 Task: Open Card Lead Generation Campaign in Board Business Model Revenue Streams Development to Workspace Email Automation and add a team member Softage.3@softage.net, a label Blue, a checklist Retirement Planning, an attachment from Trello, a color Blue and finally, add a card description 'Review and update company policies and procedures' and a comment 'Since this item requires input from multiple team members, let us make sure everyone is on the same page before moving forward.'. Add a start date 'Jan 03, 1900' with a due date 'Jan 10, 1900'
Action: Mouse moved to (281, 157)
Screenshot: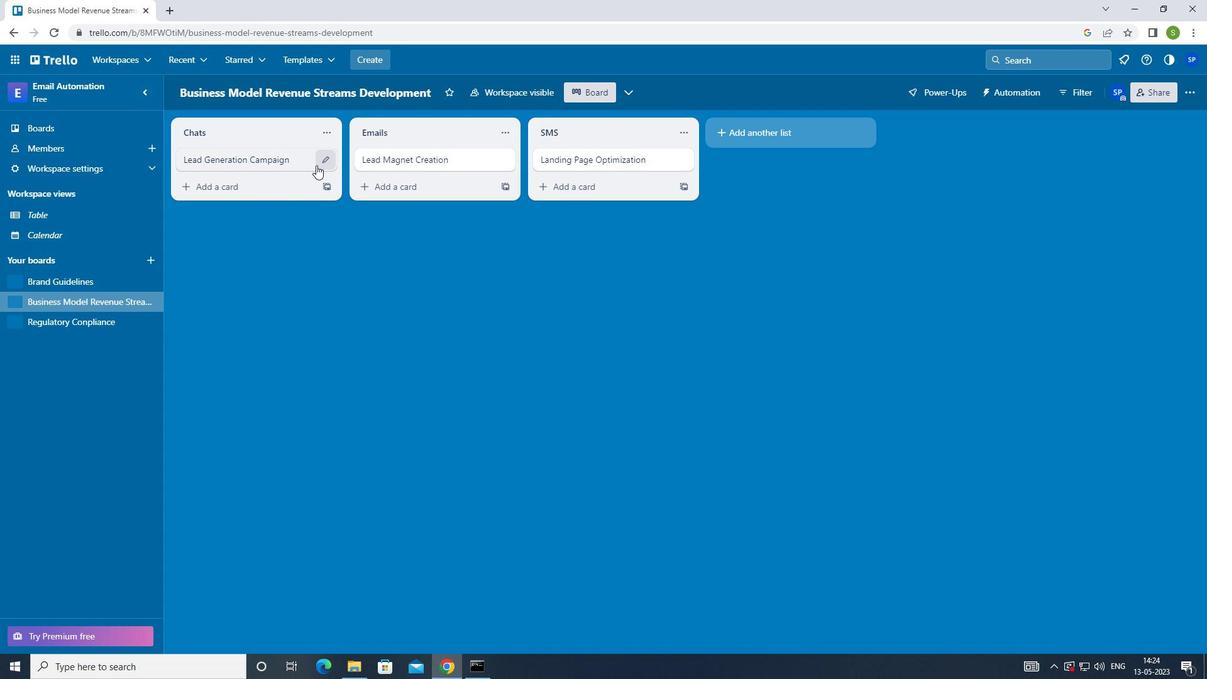 
Action: Mouse pressed left at (281, 157)
Screenshot: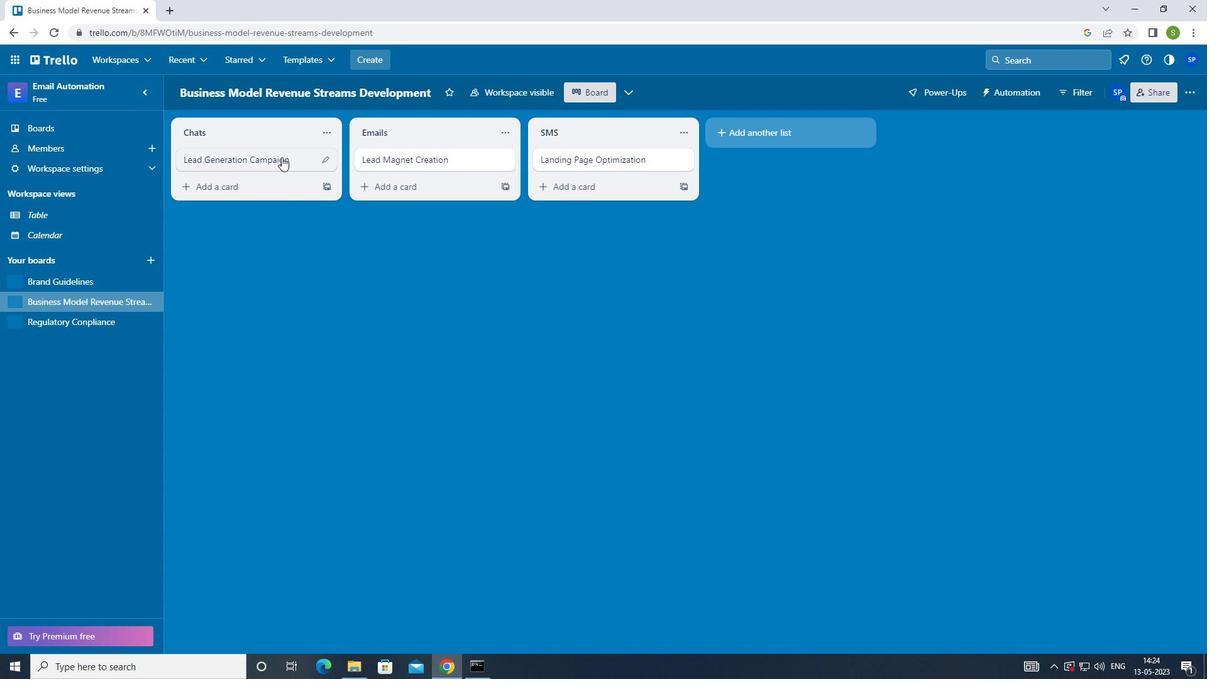 
Action: Mouse moved to (759, 154)
Screenshot: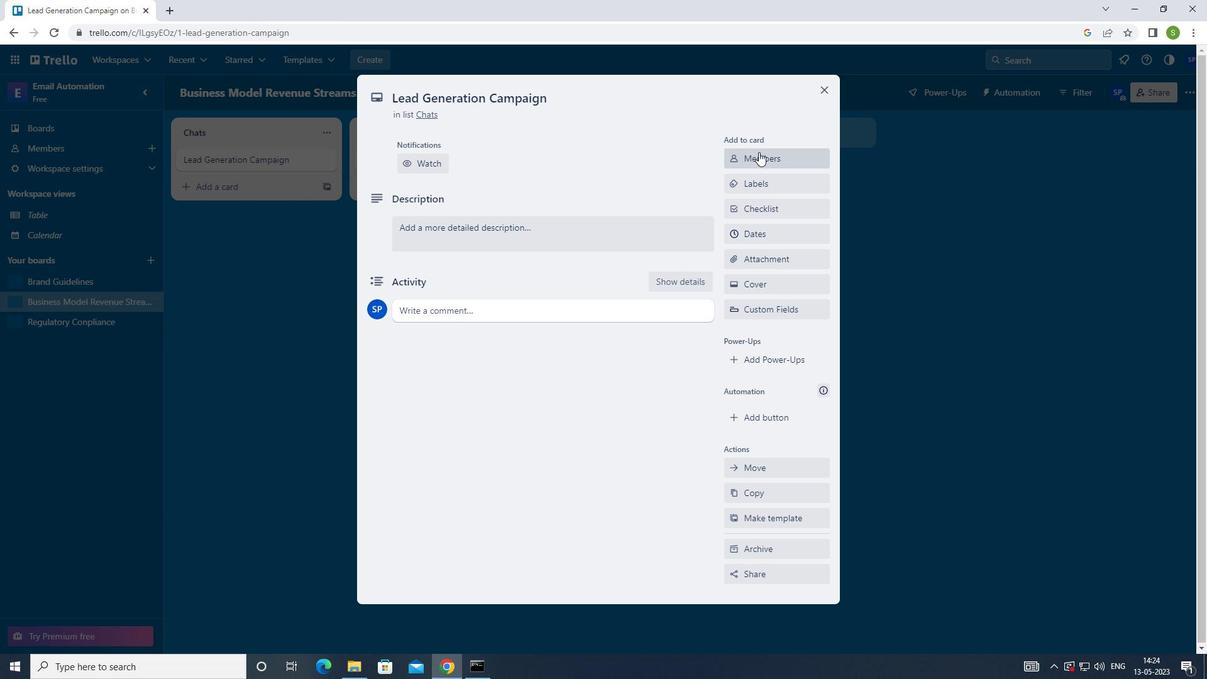 
Action: Mouse pressed left at (759, 154)
Screenshot: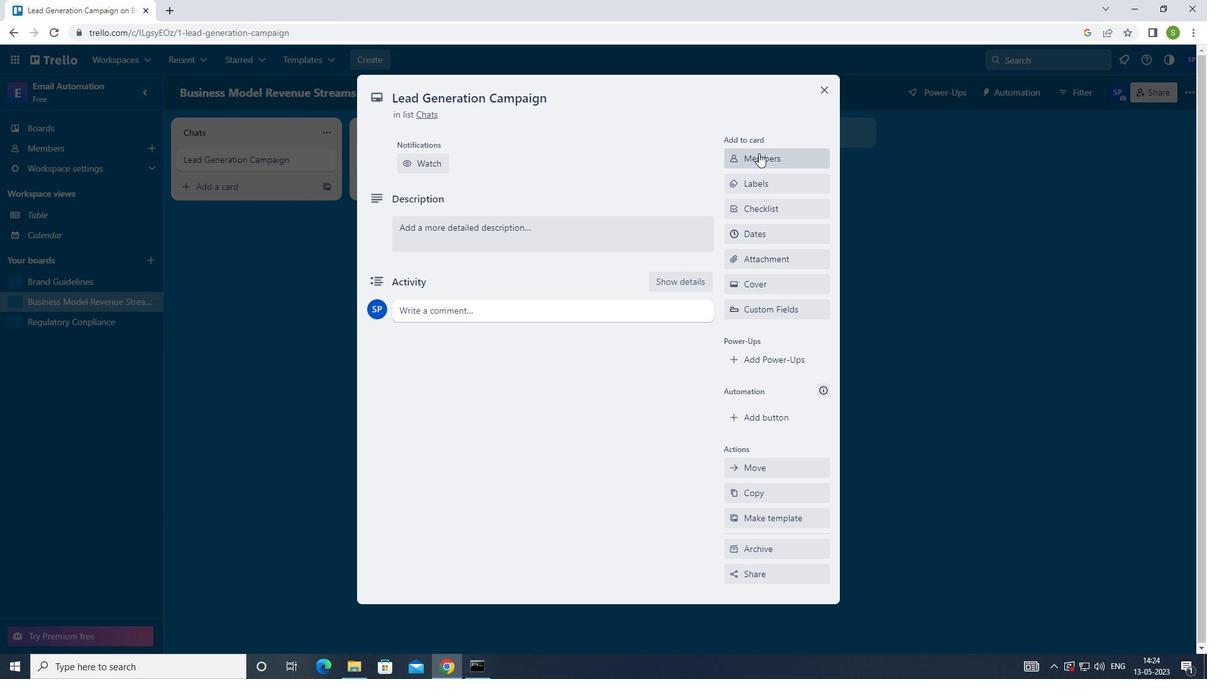 
Action: Mouse moved to (546, 162)
Screenshot: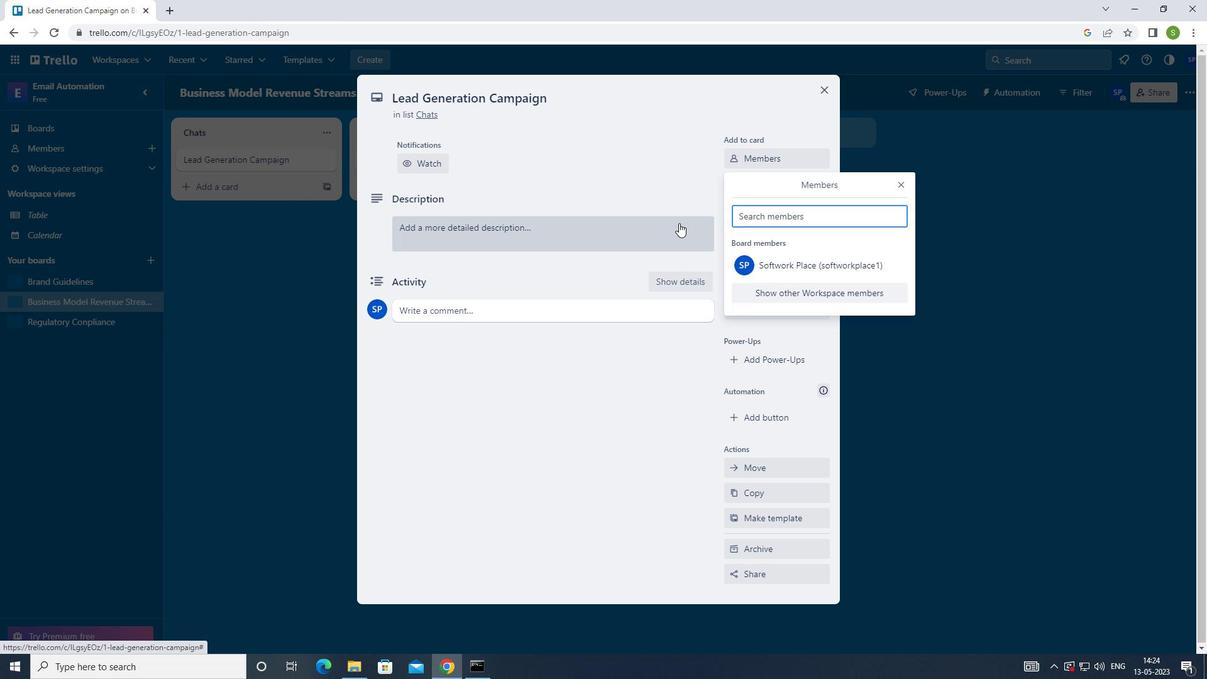
Action: Key pressed <Key.shift>SOFTAGE.3<Key.shift>@SOFTAGE.NET
Screenshot: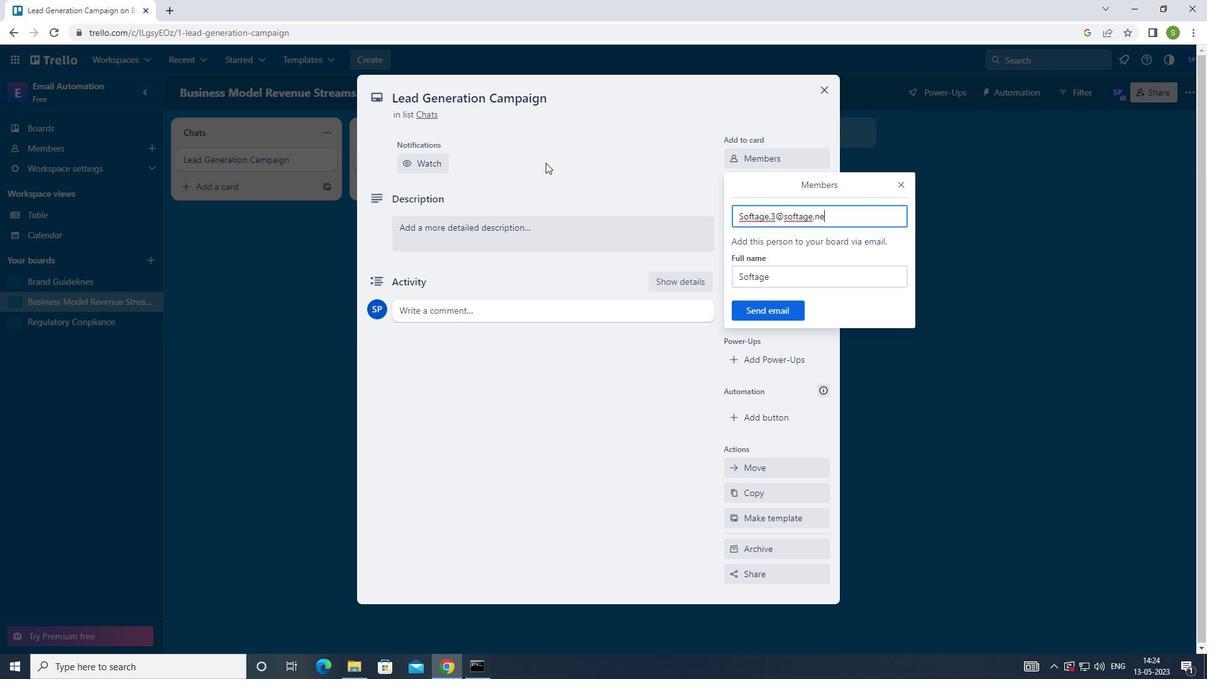 
Action: Mouse moved to (765, 311)
Screenshot: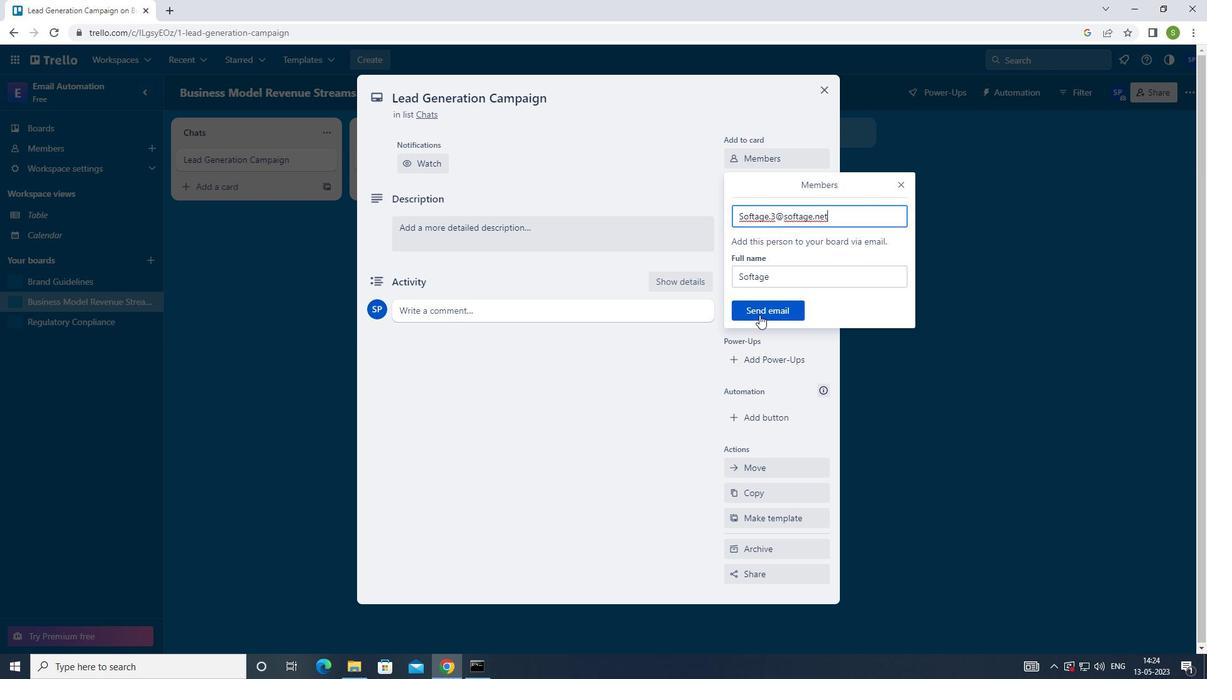 
Action: Mouse pressed left at (765, 311)
Screenshot: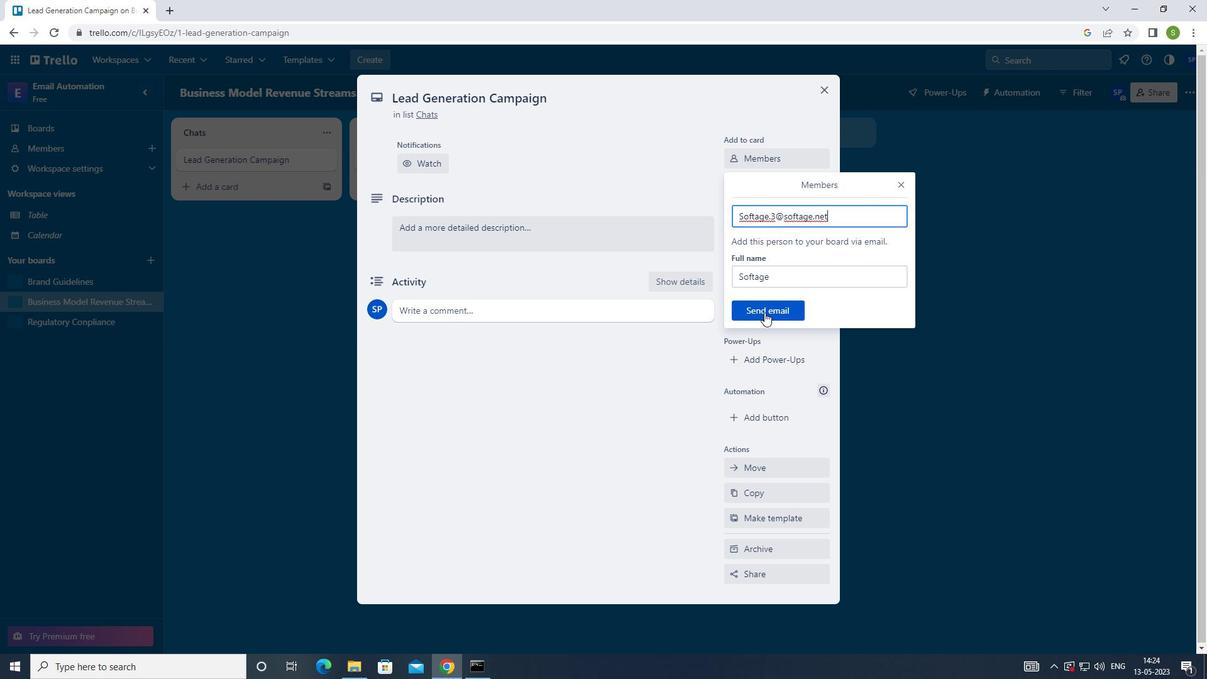 
Action: Mouse moved to (749, 227)
Screenshot: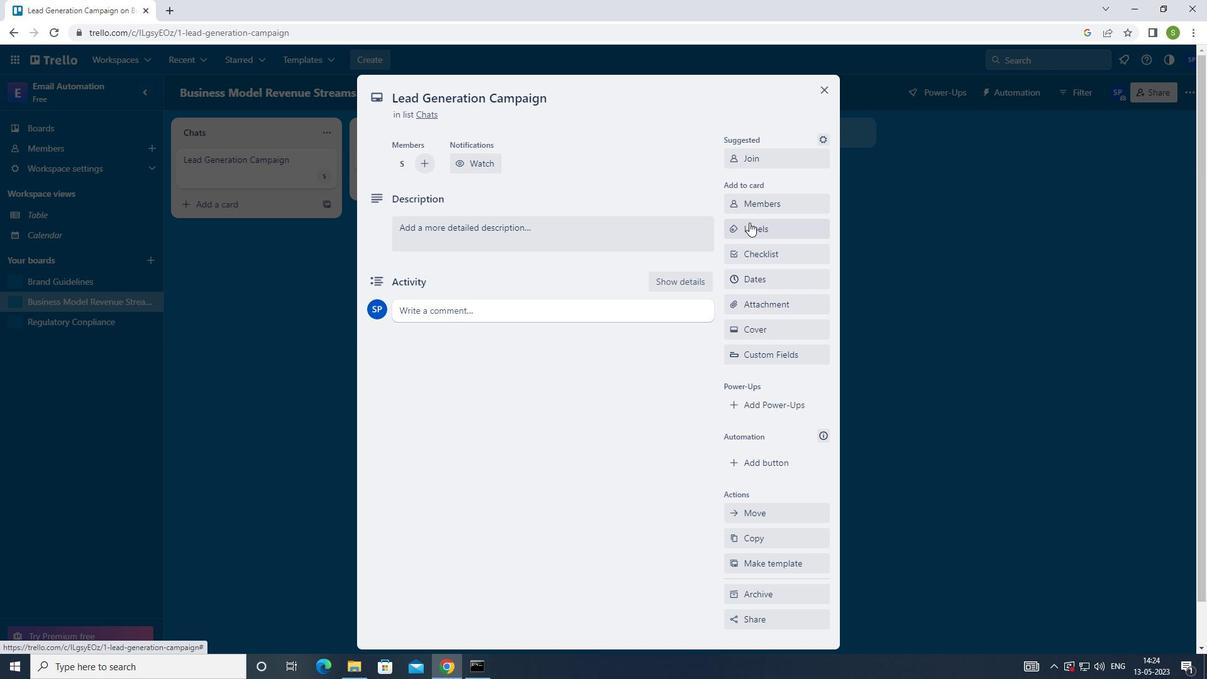 
Action: Mouse pressed left at (749, 227)
Screenshot: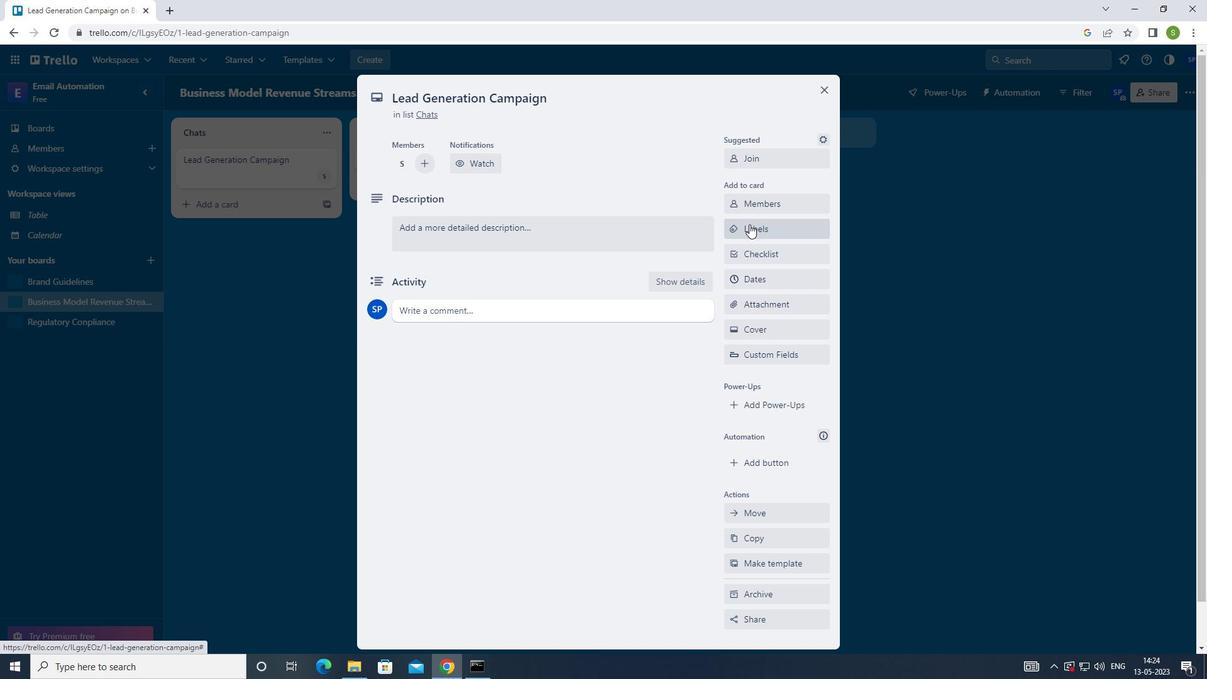 
Action: Mouse moved to (743, 446)
Screenshot: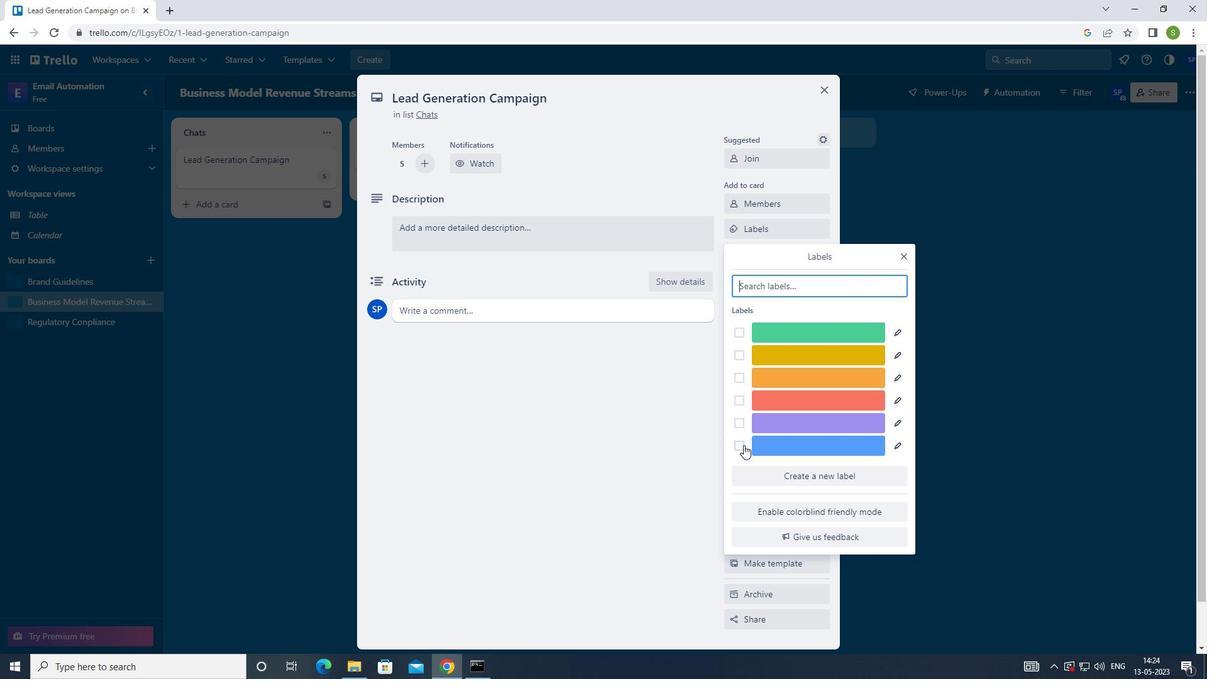 
Action: Mouse pressed left at (743, 446)
Screenshot: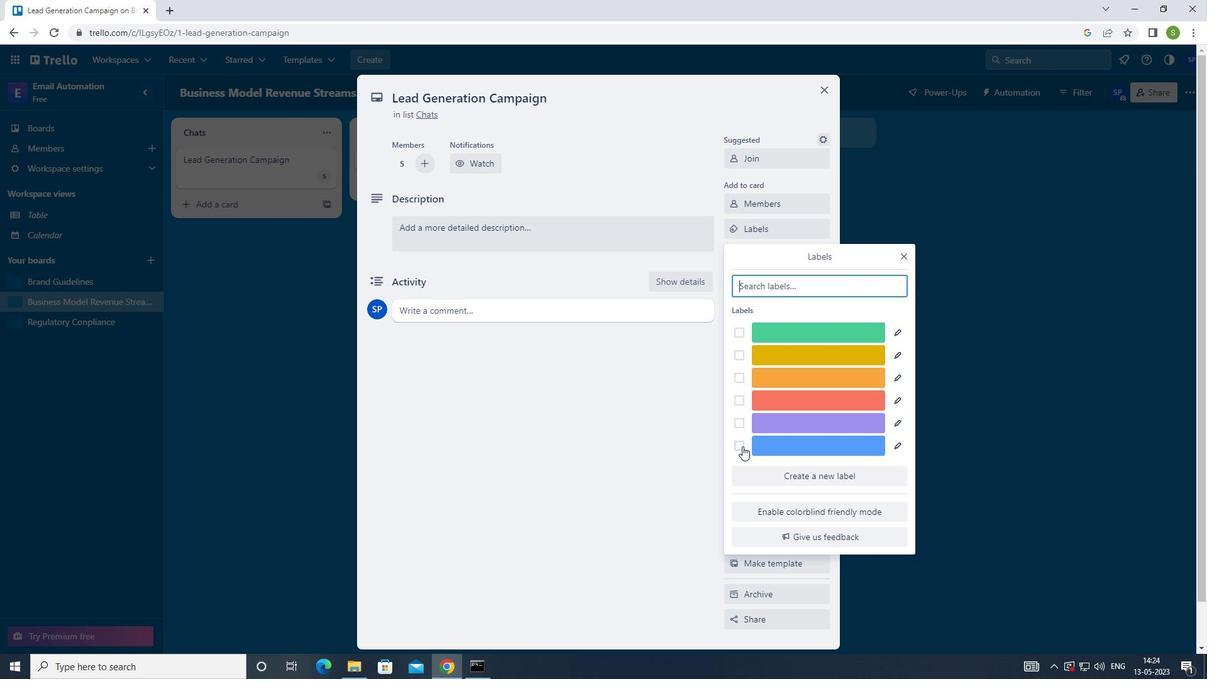 
Action: Mouse moved to (904, 256)
Screenshot: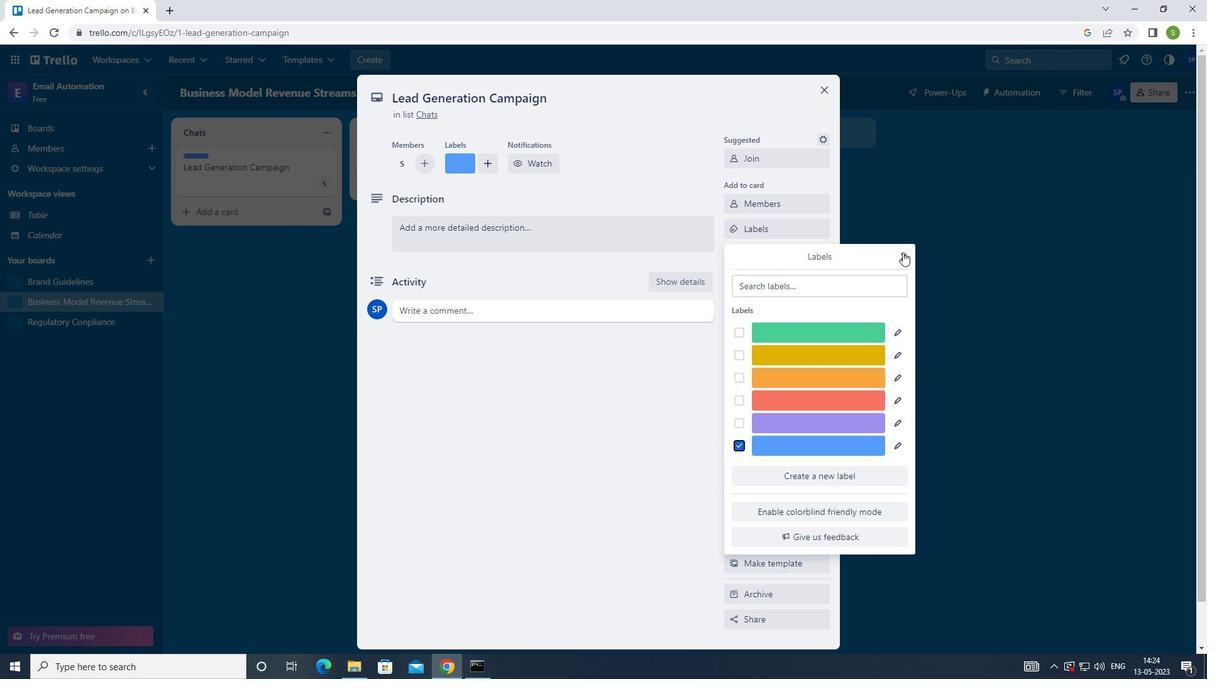 
Action: Mouse pressed left at (904, 256)
Screenshot: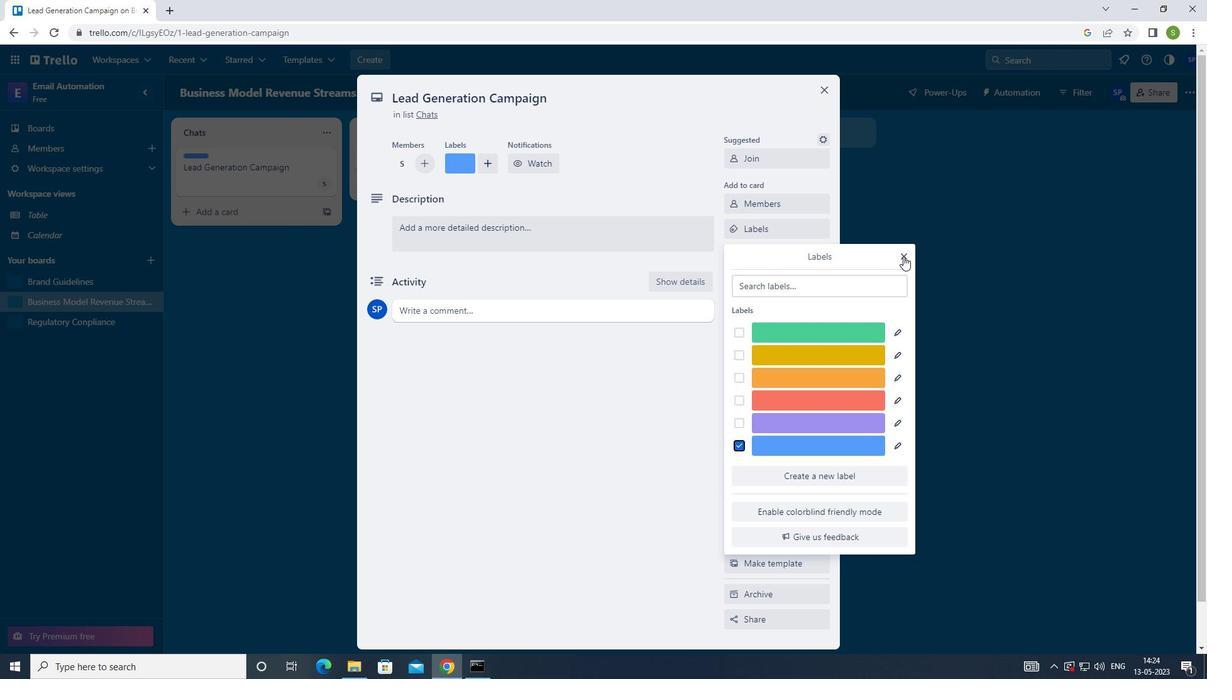 
Action: Mouse moved to (780, 258)
Screenshot: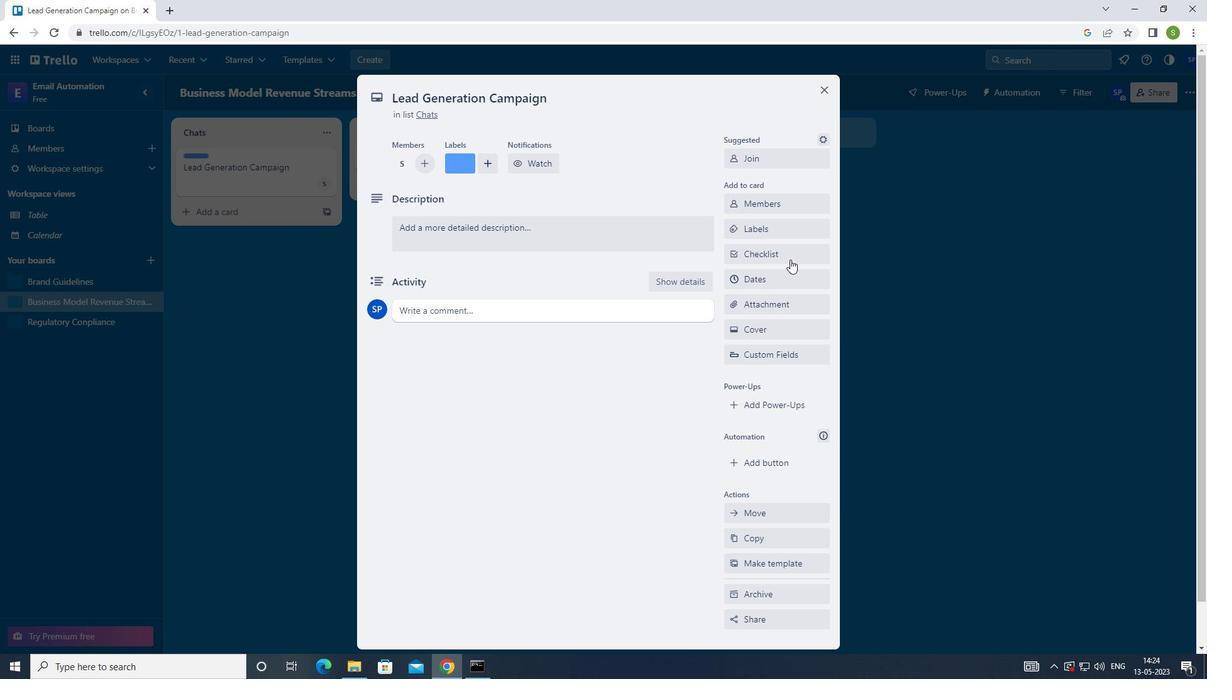 
Action: Mouse pressed left at (780, 258)
Screenshot: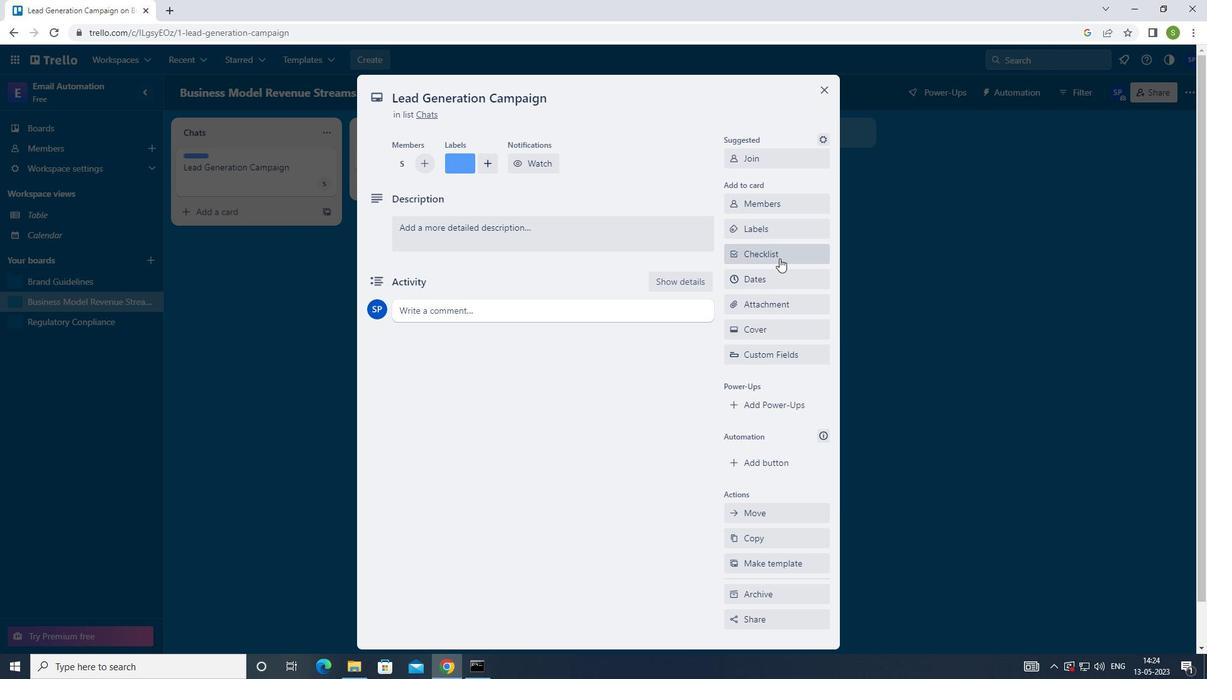 
Action: Mouse moved to (816, 238)
Screenshot: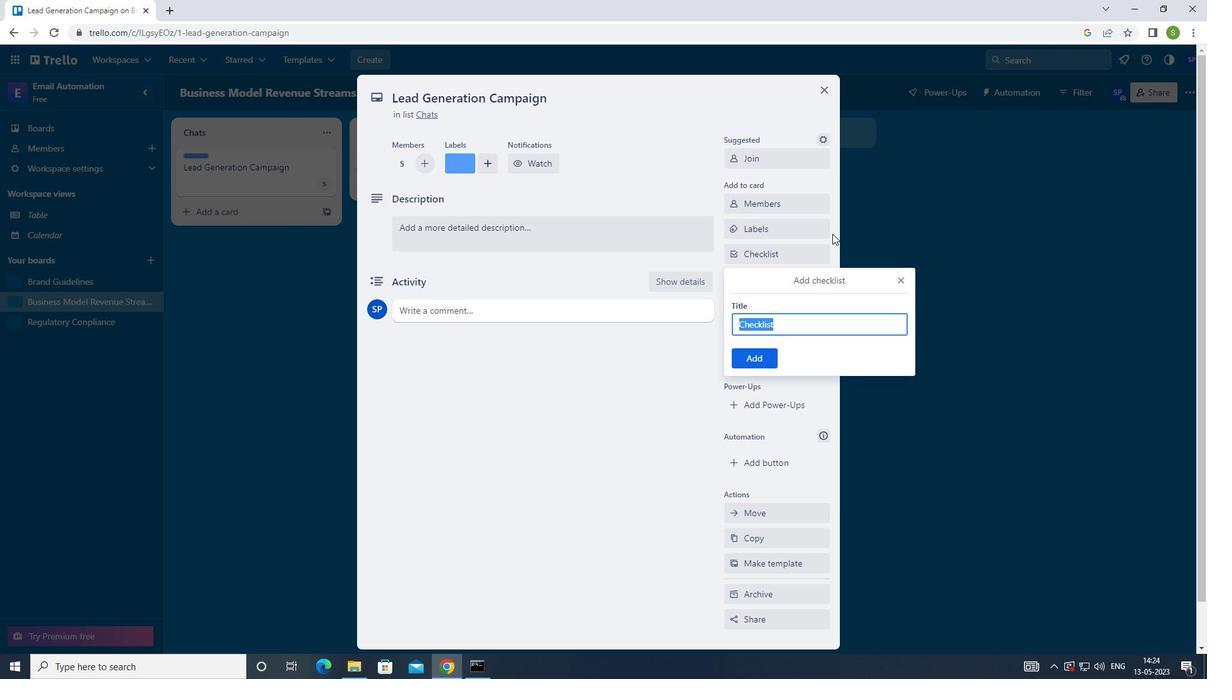 
Action: Key pressed <Key.shift>RETIREMENT<Key.space>PLANNING
Screenshot: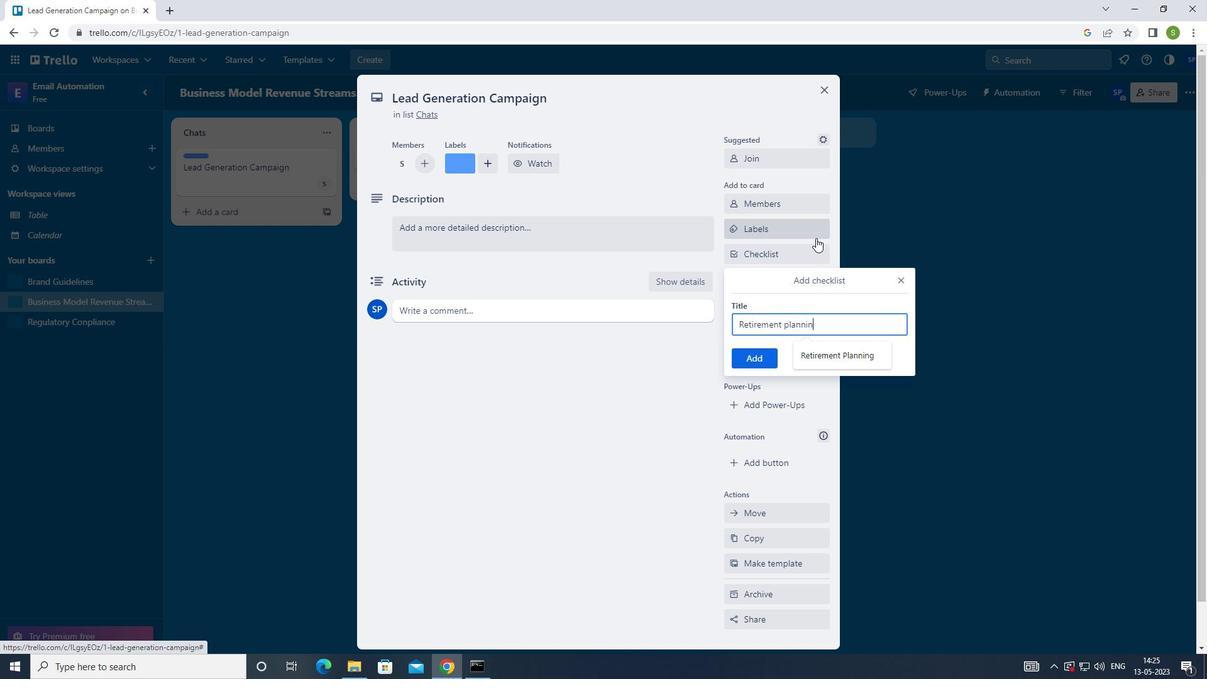 
Action: Mouse moved to (771, 363)
Screenshot: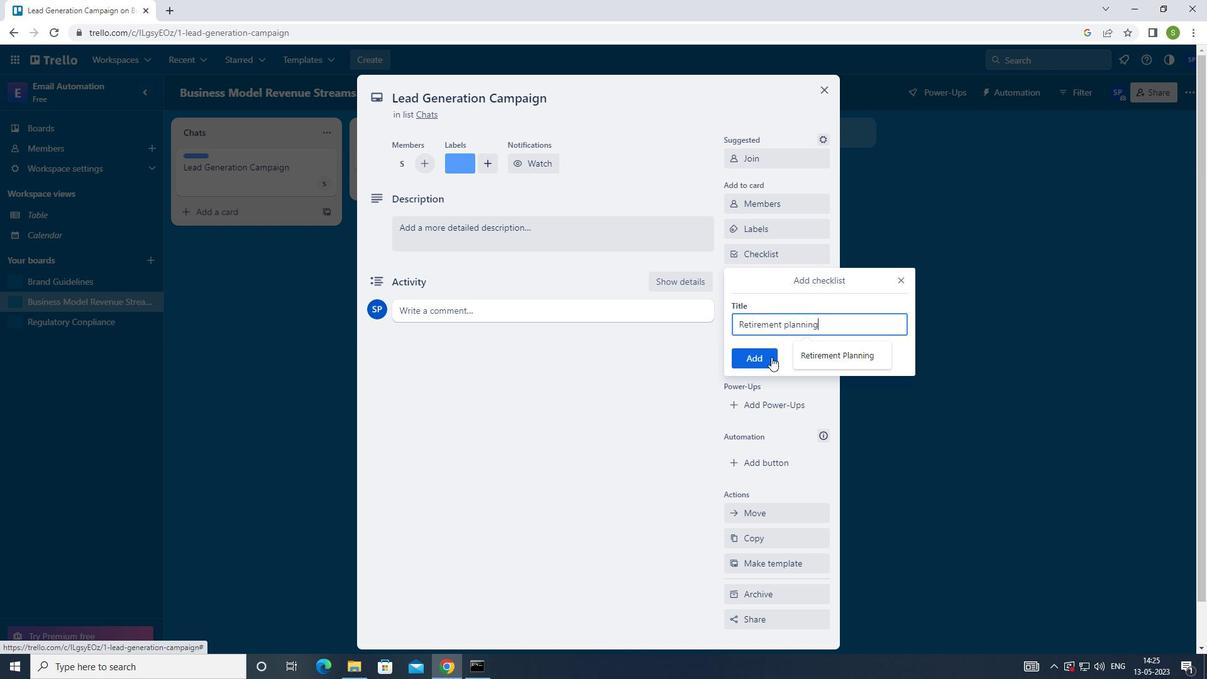 
Action: Mouse pressed left at (771, 363)
Screenshot: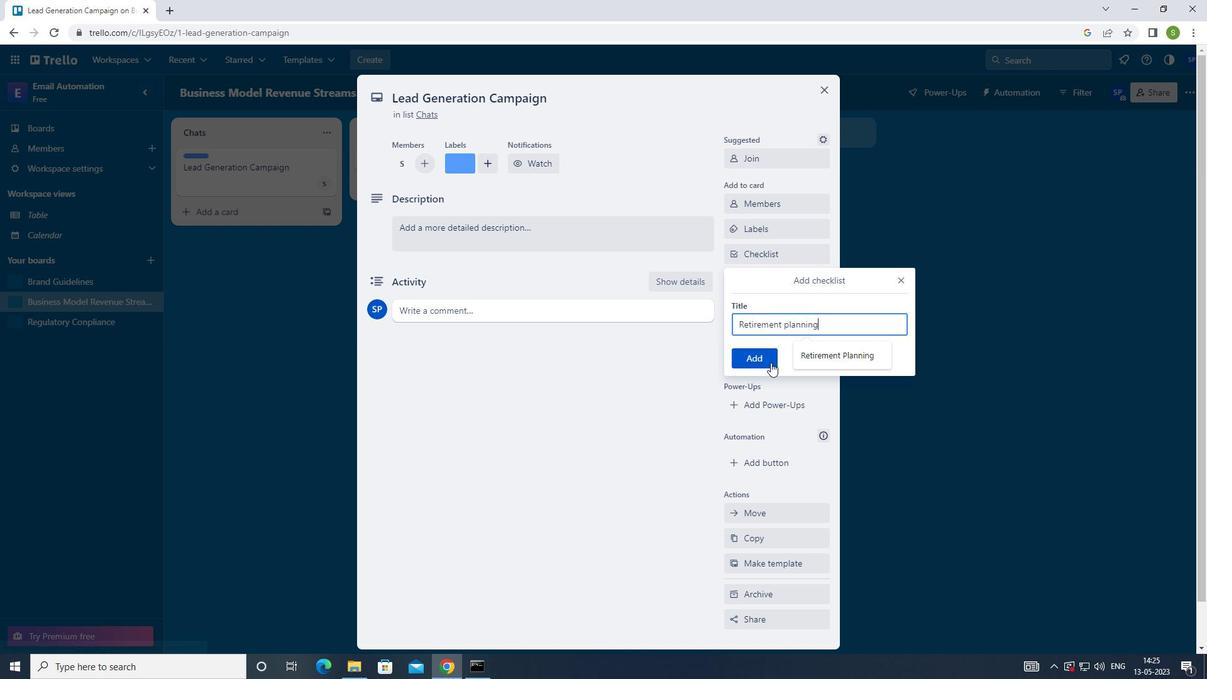 
Action: Mouse moved to (790, 307)
Screenshot: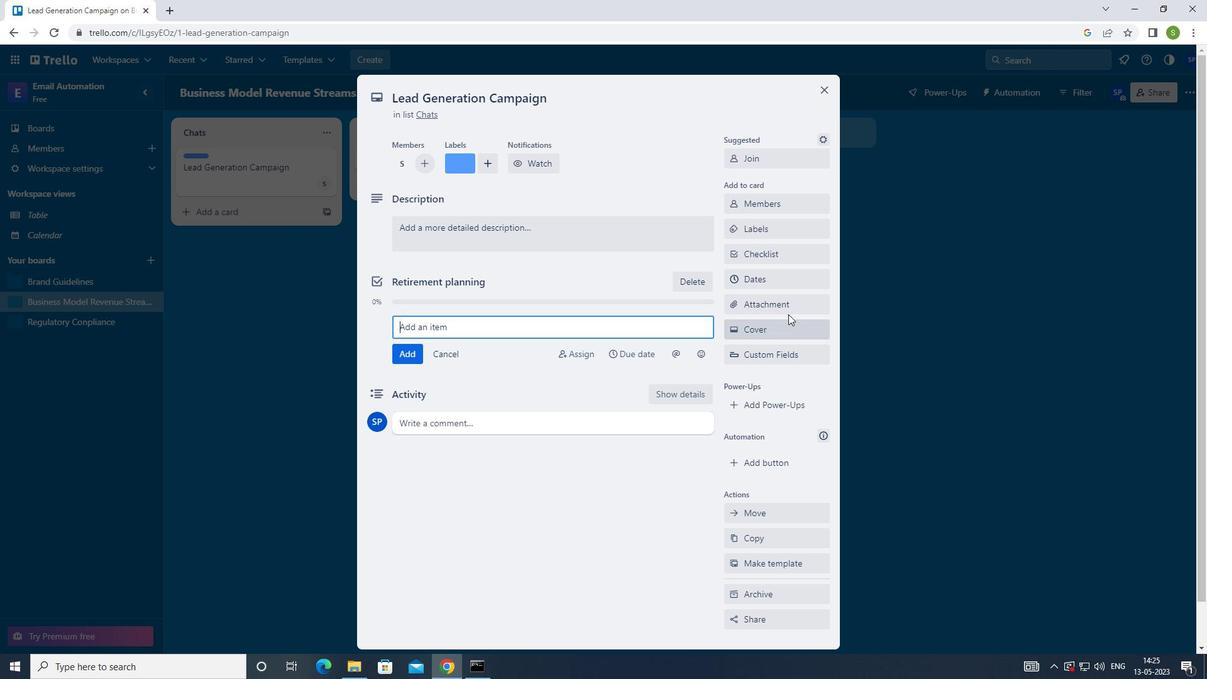 
Action: Mouse pressed left at (790, 307)
Screenshot: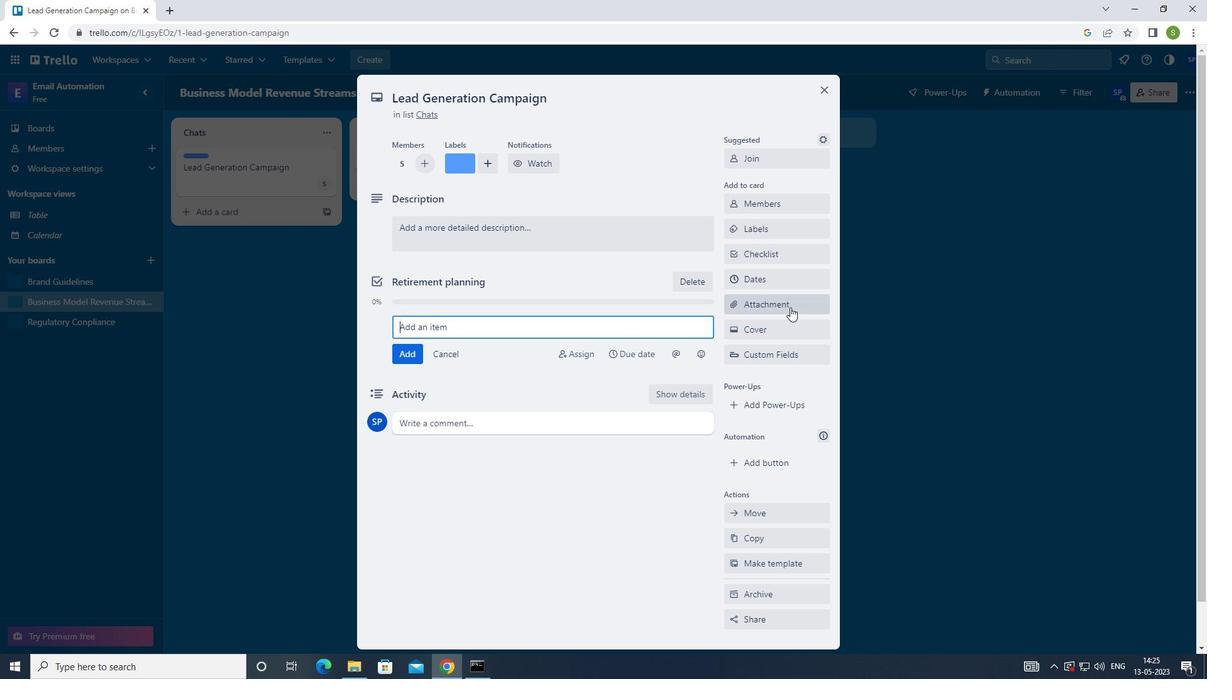
Action: Mouse moved to (754, 382)
Screenshot: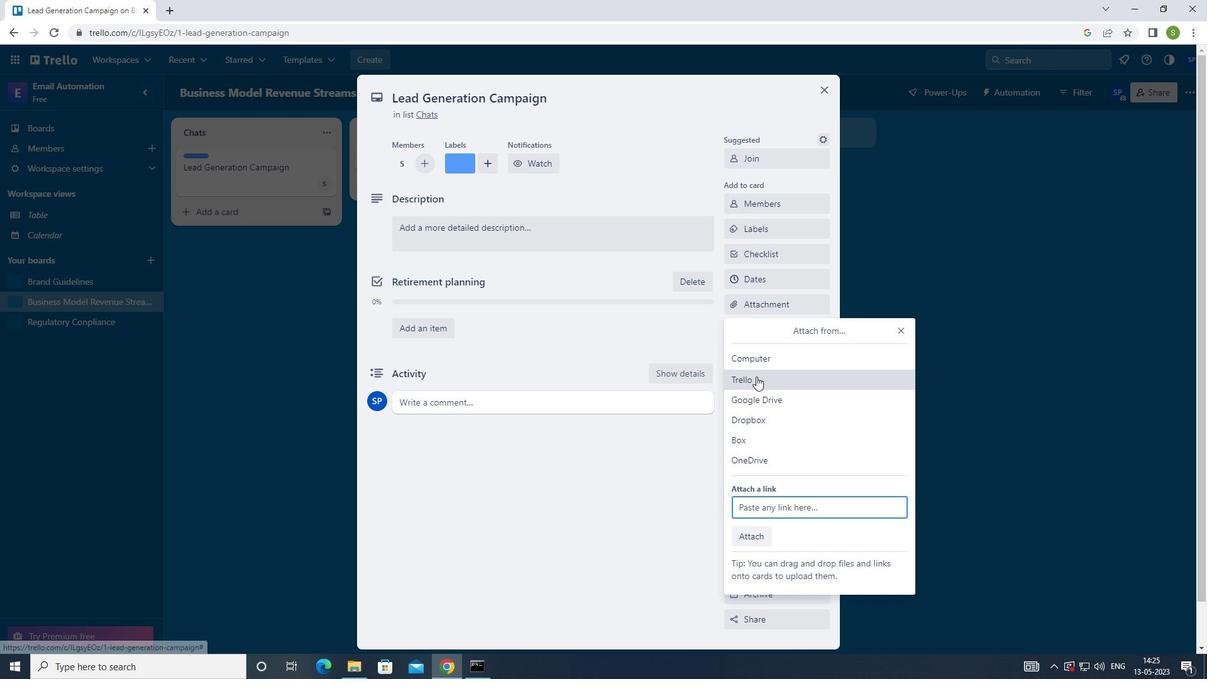 
Action: Mouse pressed left at (754, 382)
Screenshot: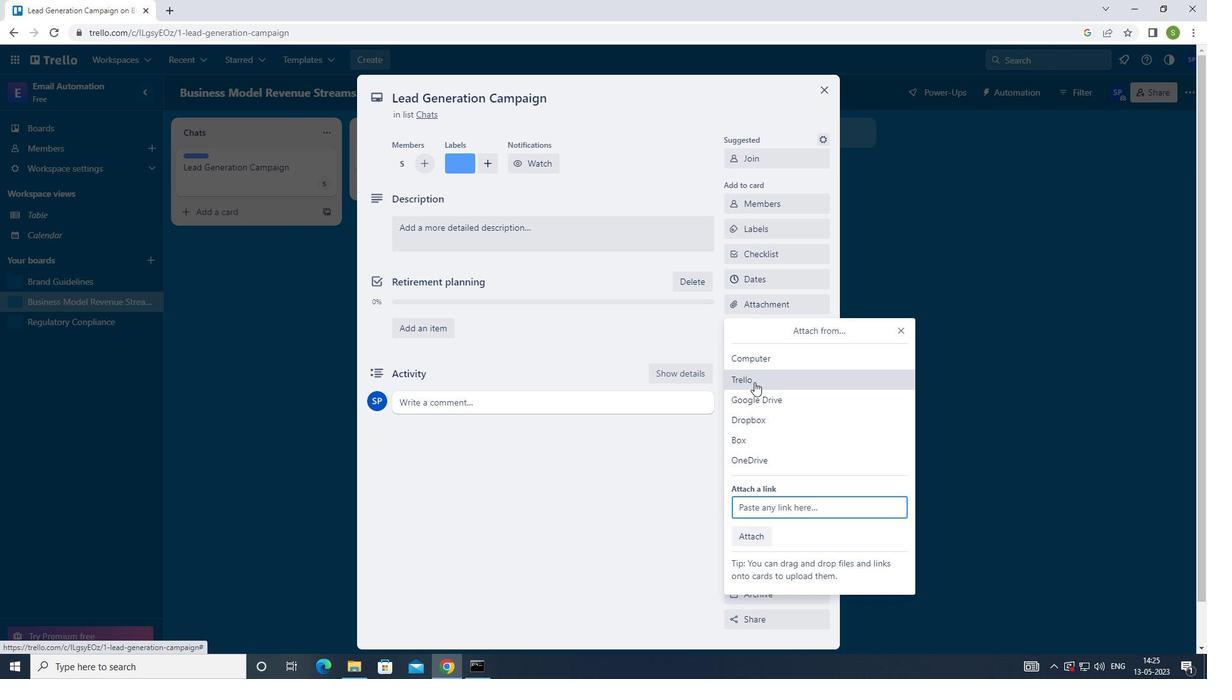 
Action: Mouse moved to (753, 338)
Screenshot: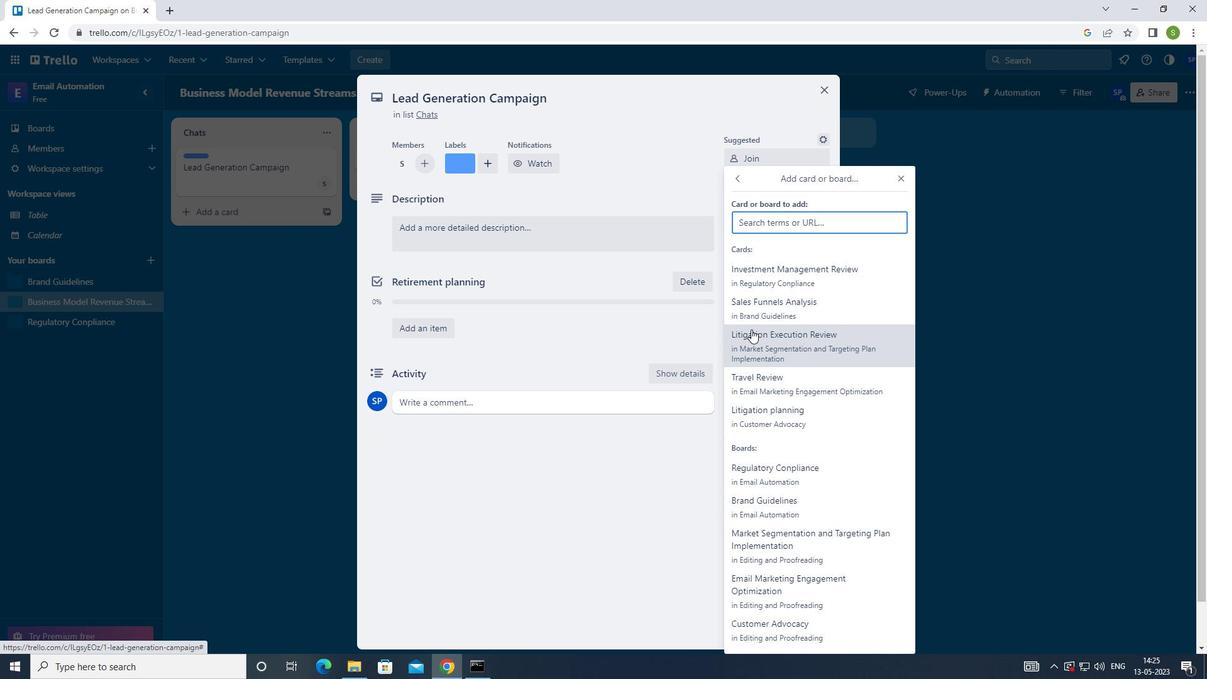 
Action: Mouse pressed left at (753, 338)
Screenshot: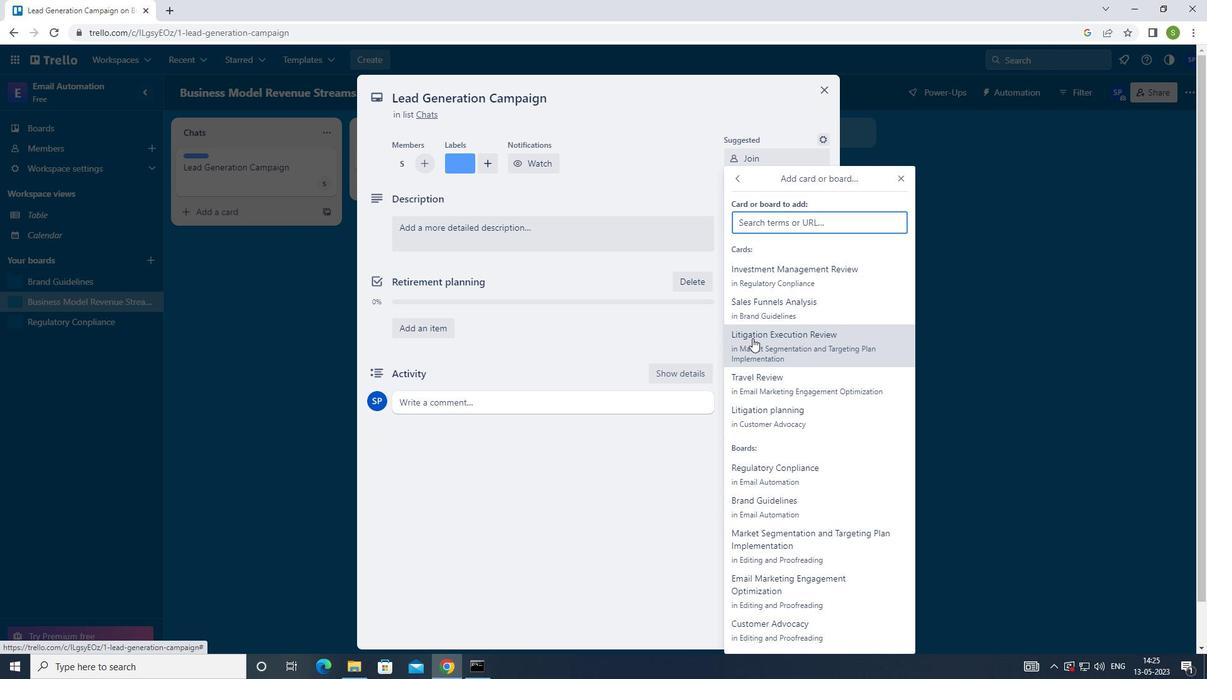
Action: Mouse moved to (792, 330)
Screenshot: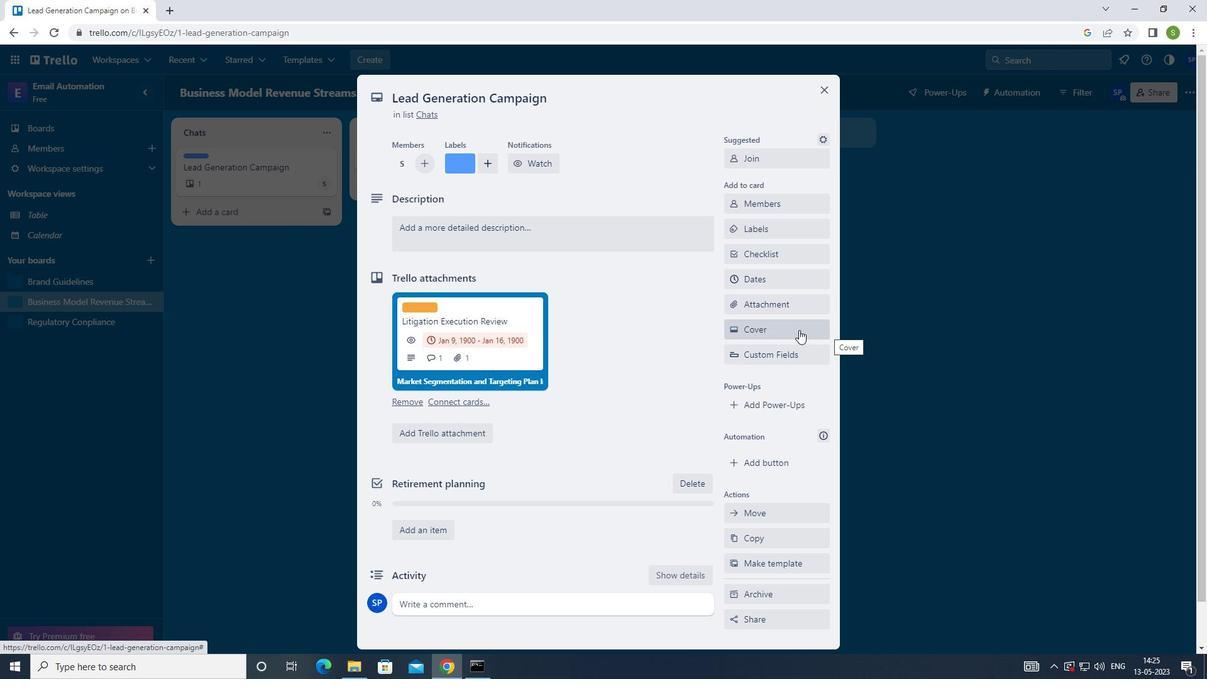 
Action: Mouse pressed left at (792, 330)
Screenshot: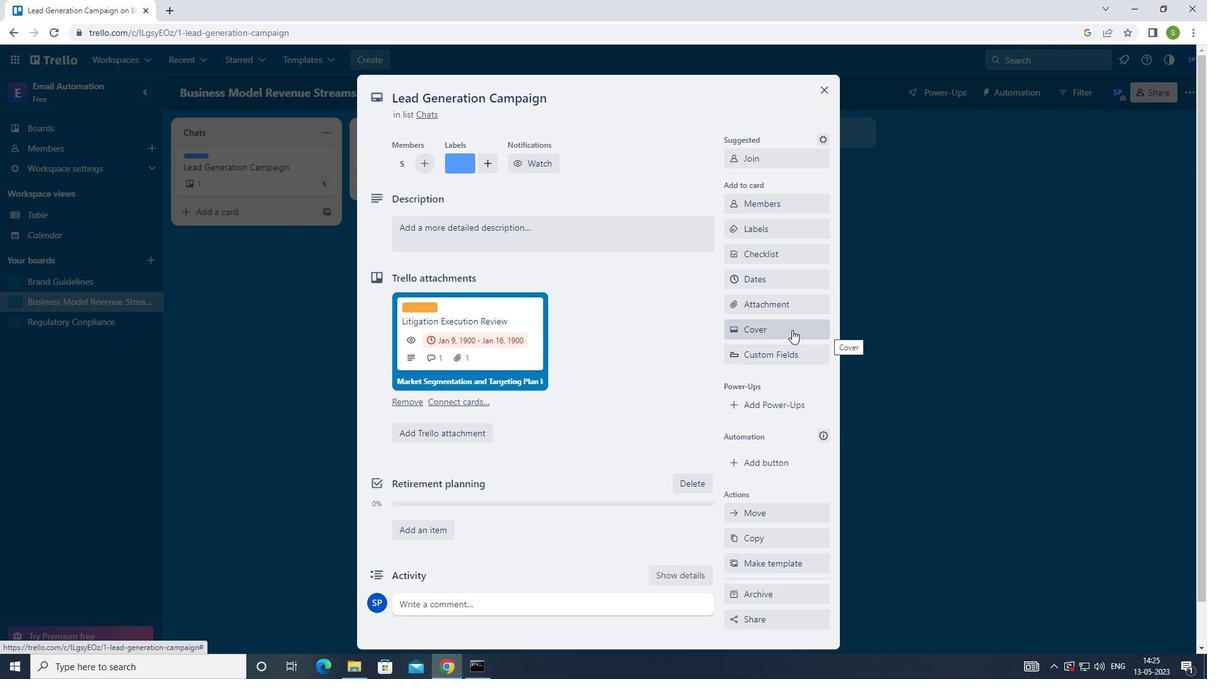 
Action: Mouse moved to (760, 429)
Screenshot: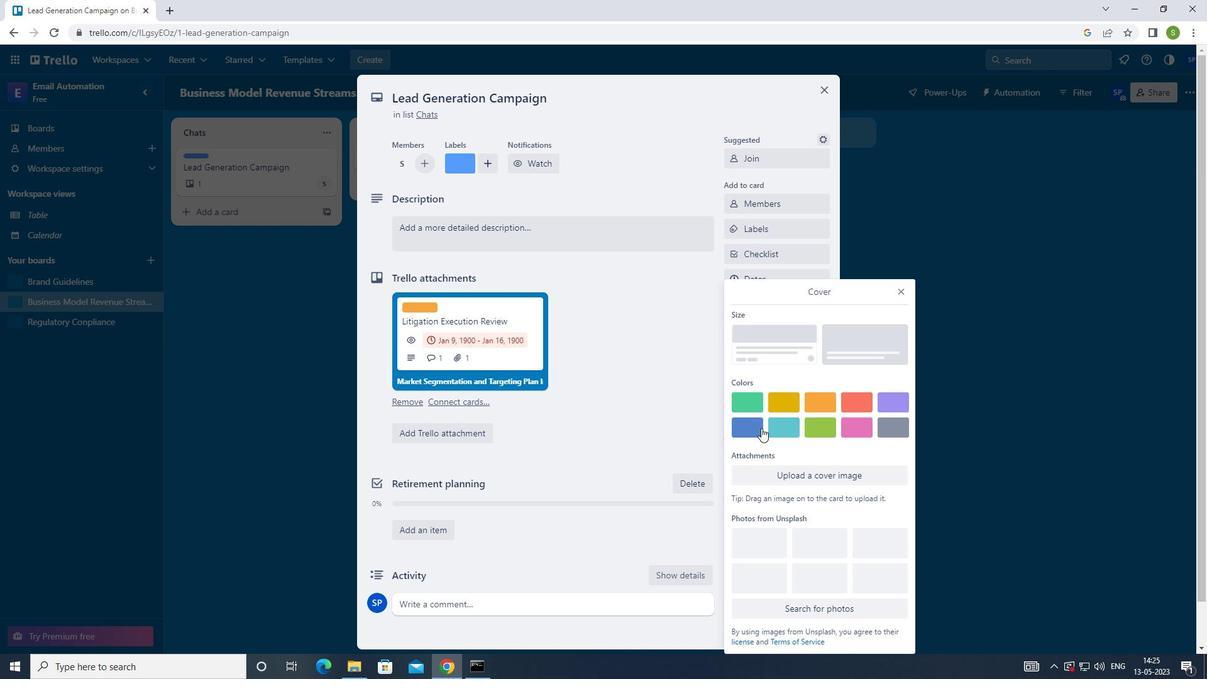 
Action: Mouse pressed left at (760, 429)
Screenshot: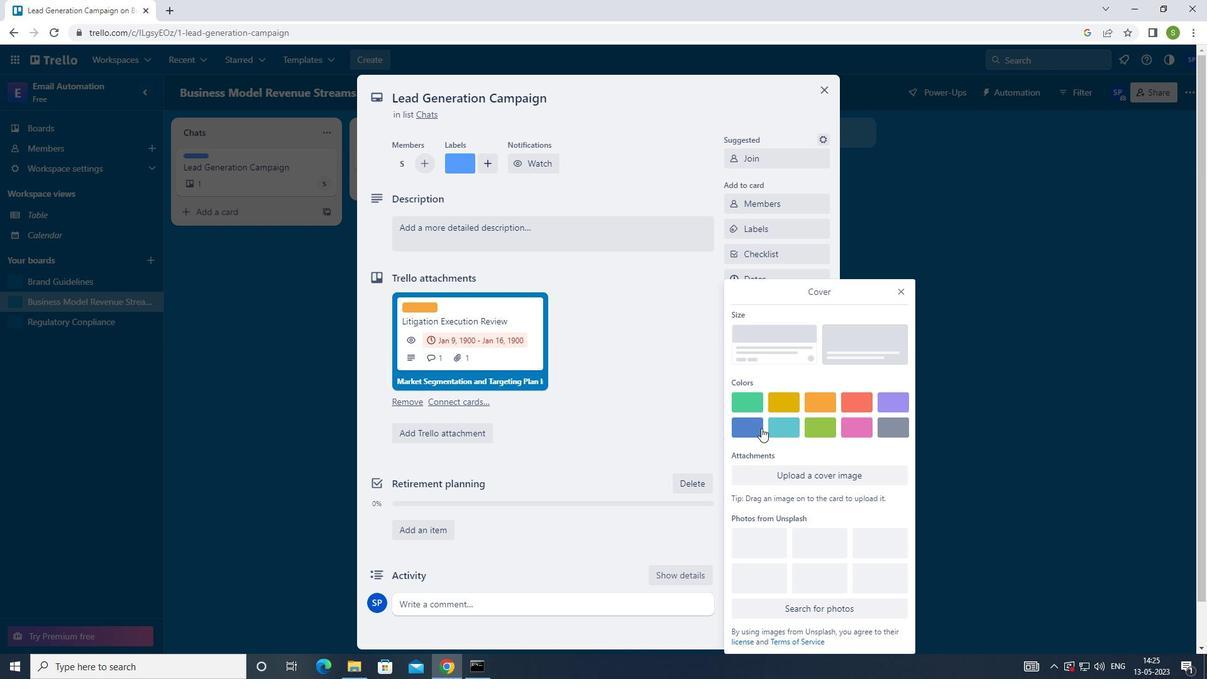 
Action: Mouse moved to (900, 271)
Screenshot: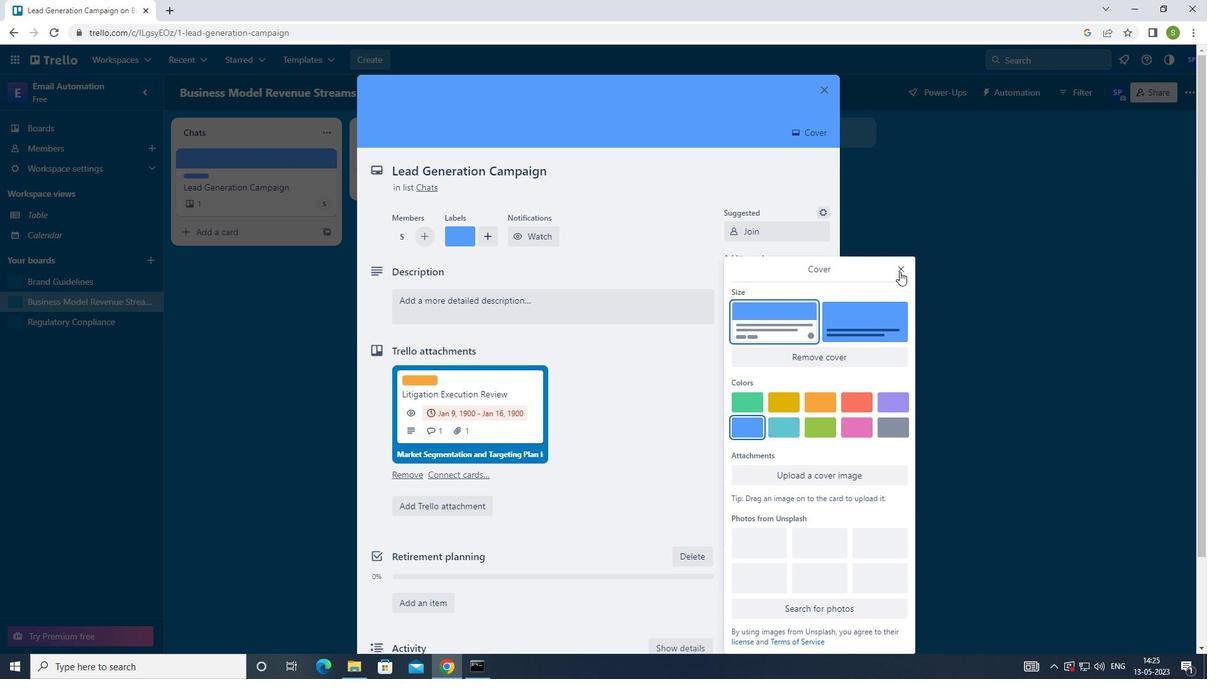 
Action: Mouse pressed left at (900, 271)
Screenshot: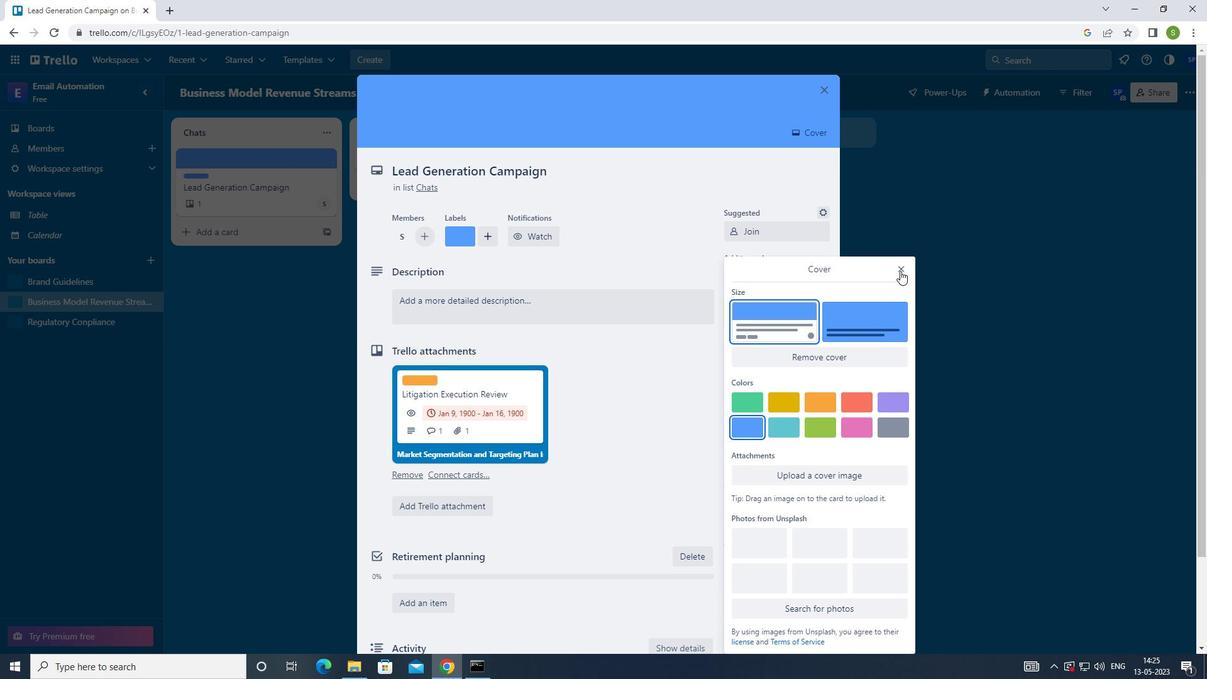
Action: Mouse moved to (633, 300)
Screenshot: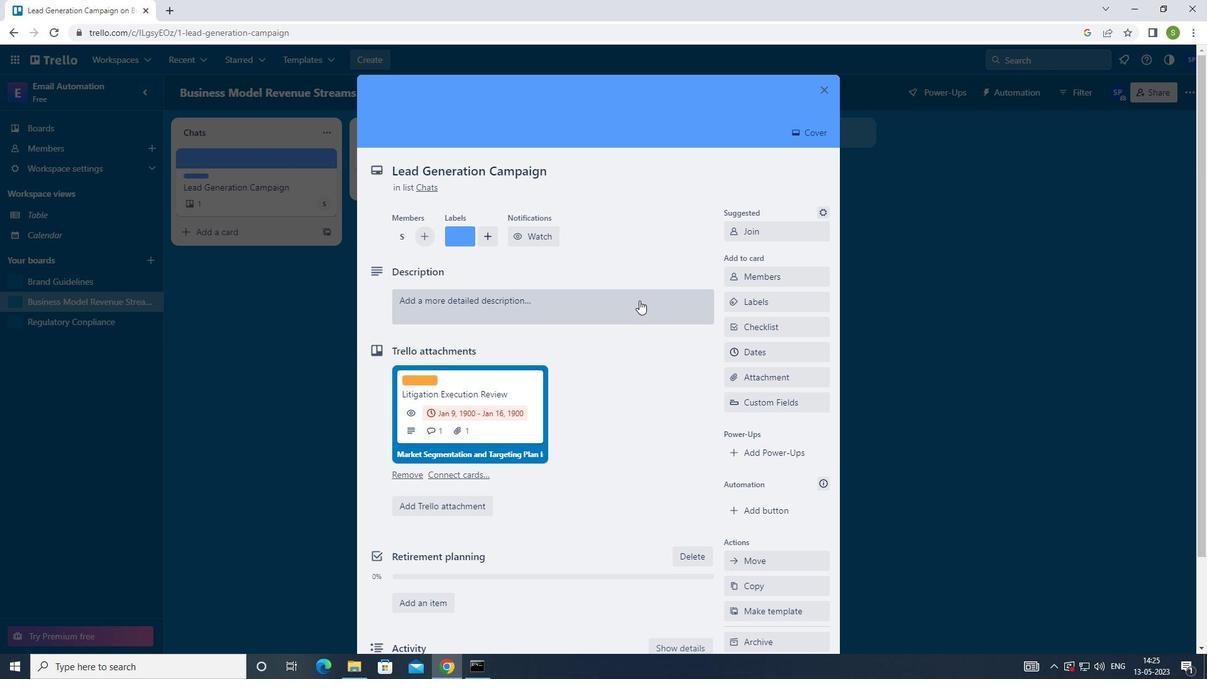 
Action: Mouse pressed left at (633, 300)
Screenshot: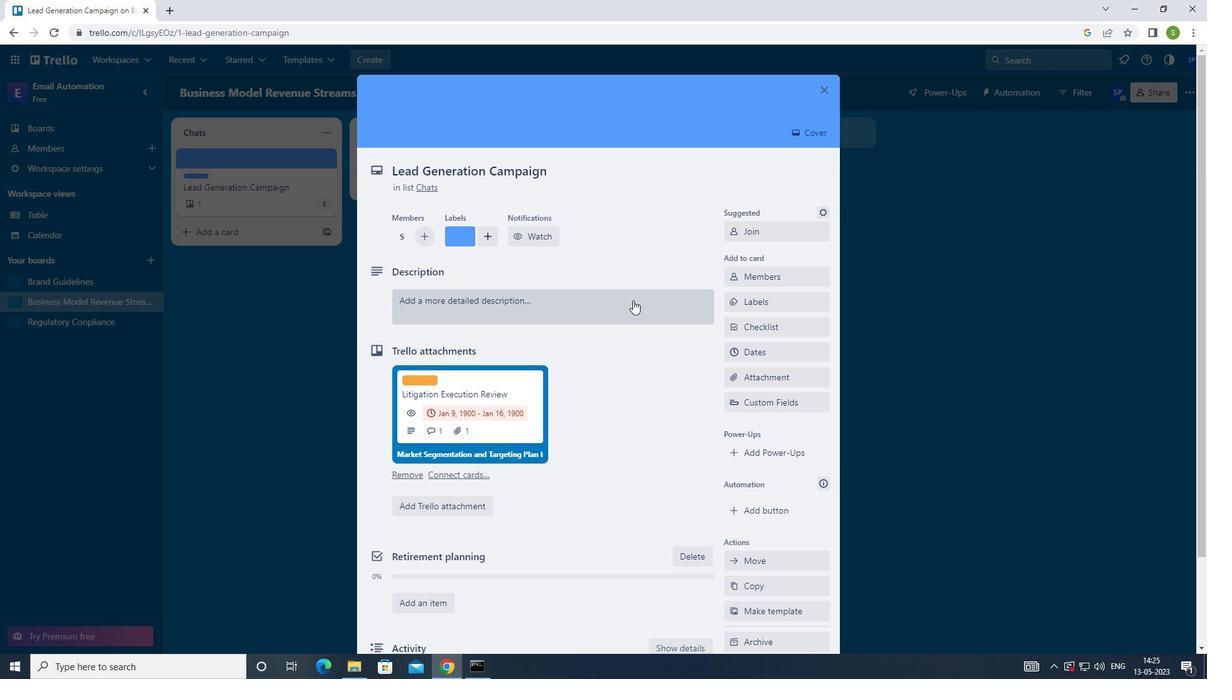 
Action: Mouse moved to (647, 250)
Screenshot: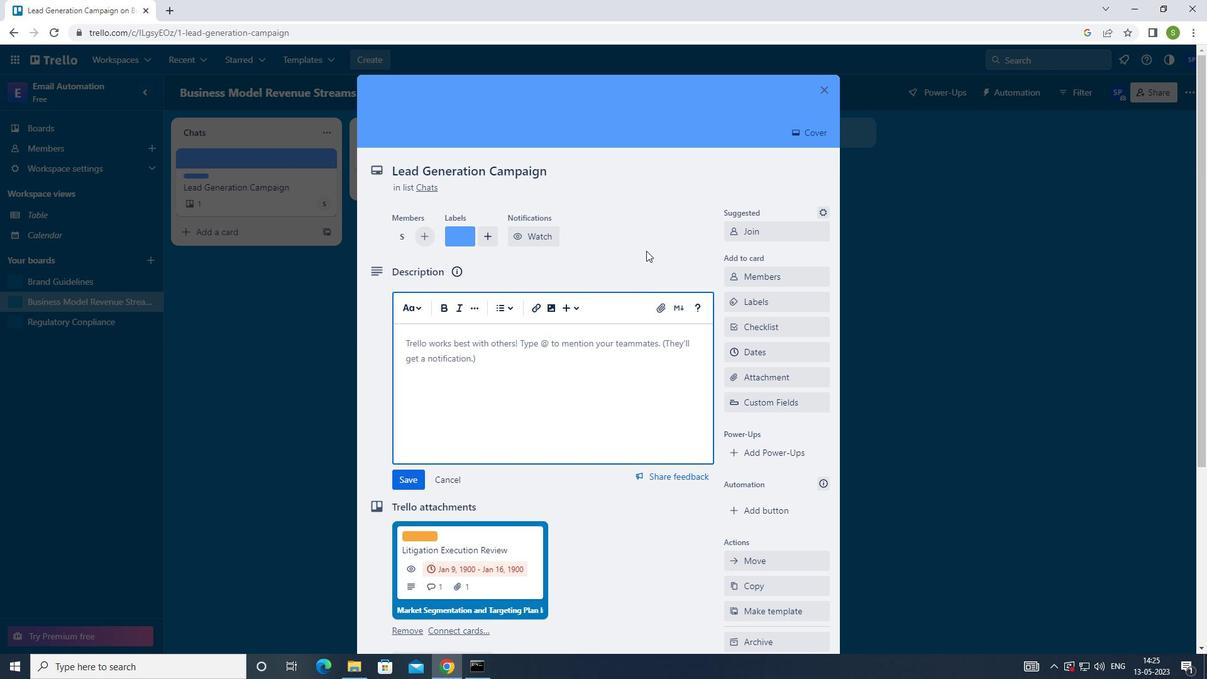 
Action: Key pressed <Key.shift>REVIEW<Key.space>AND<Key.space>UPDATE<Key.space>COMPANY<Key.space>FORWARD
Screenshot: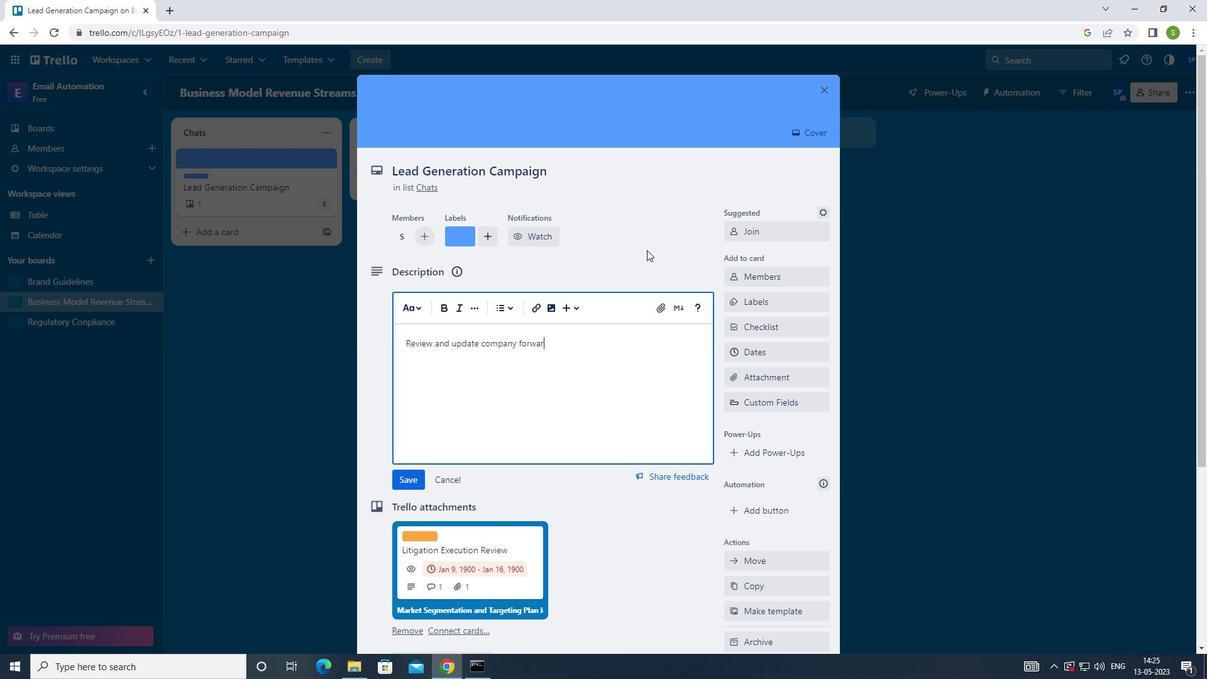 
Action: Mouse moved to (406, 478)
Screenshot: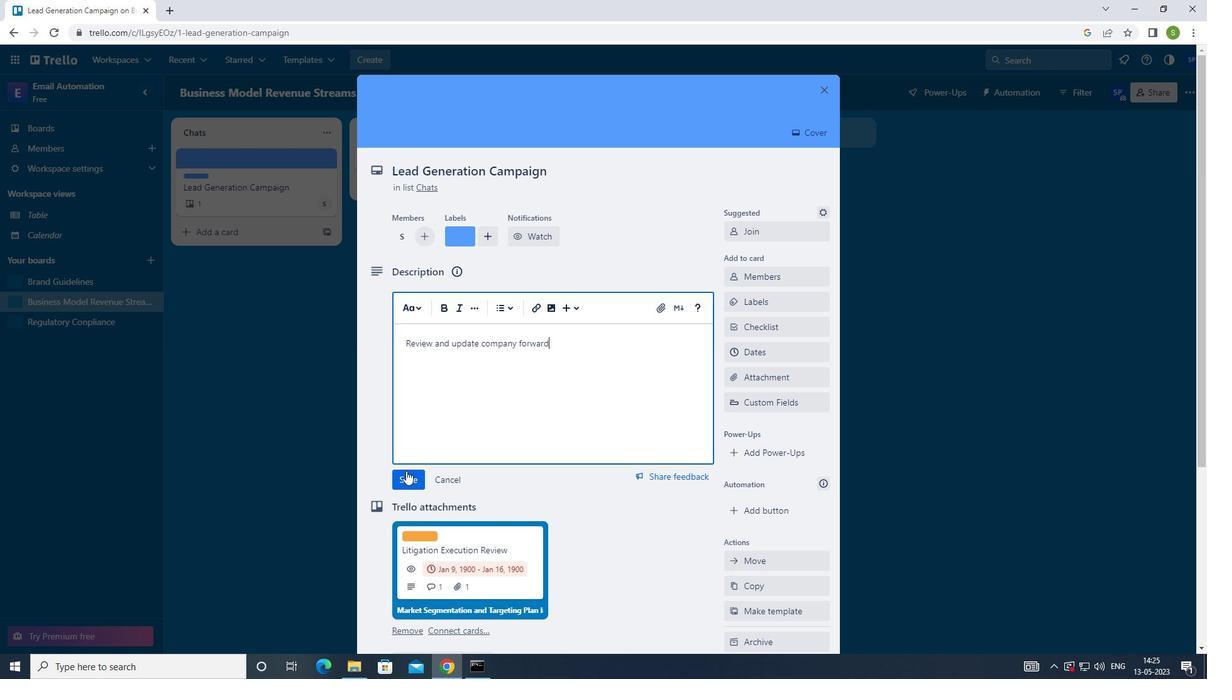 
Action: Mouse pressed left at (406, 478)
Screenshot: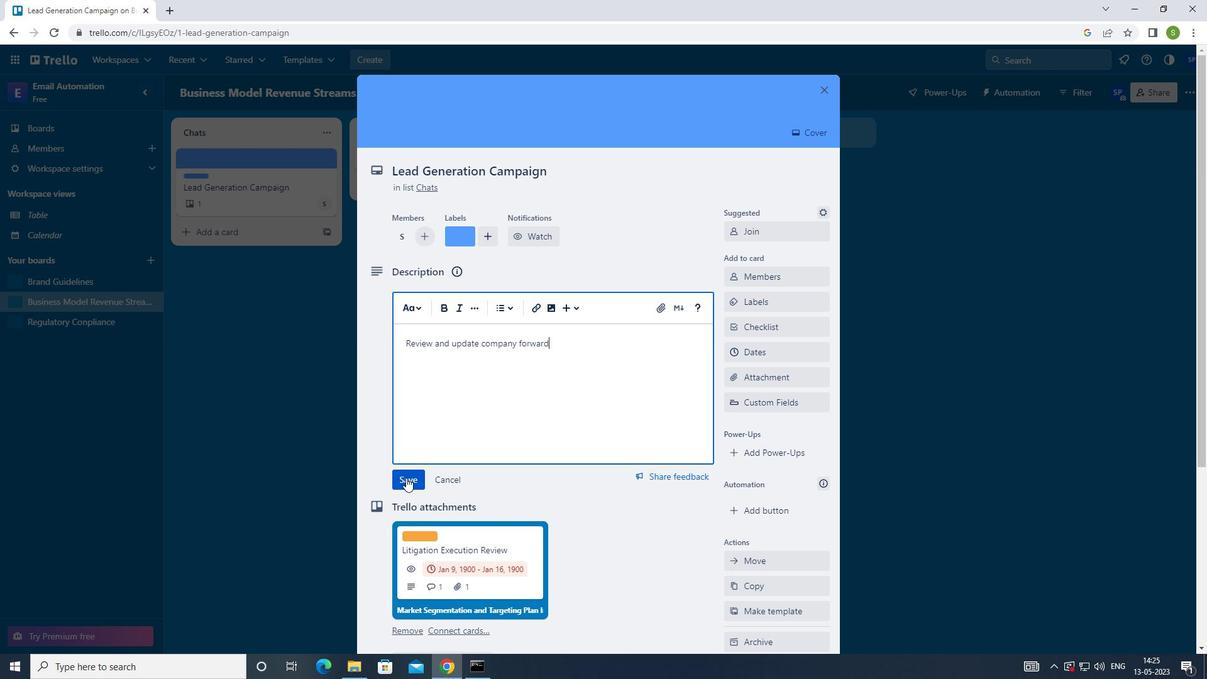 
Action: Mouse moved to (503, 408)
Screenshot: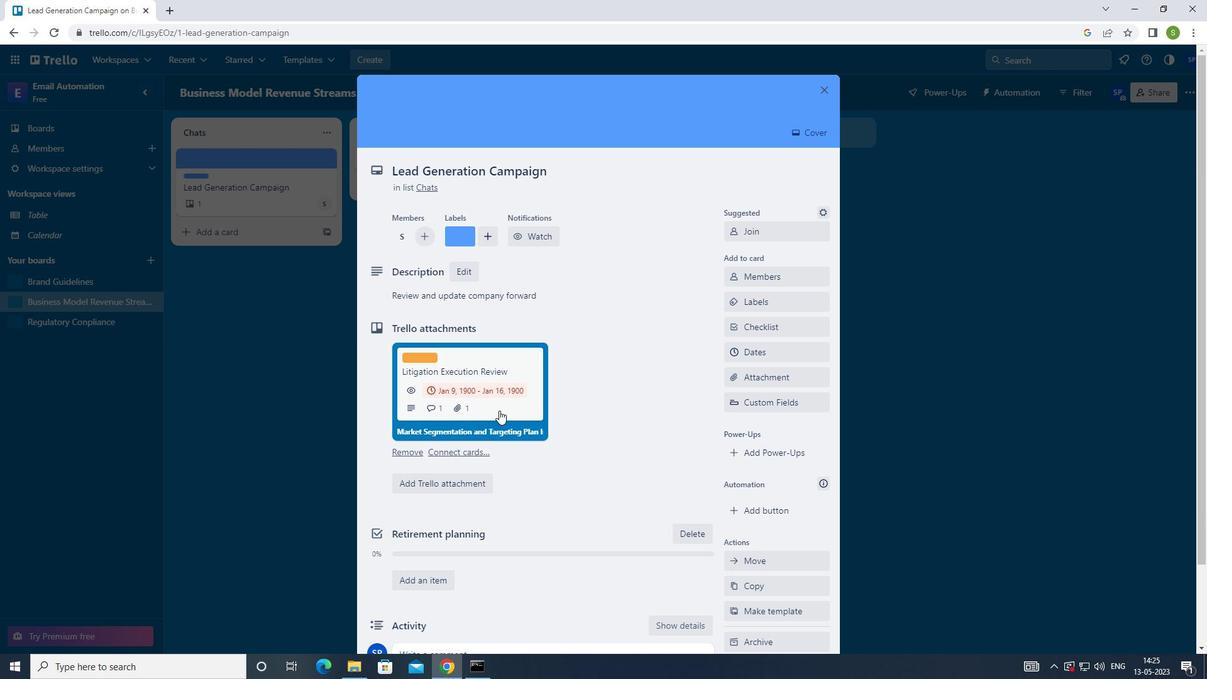 
Action: Mouse scrolled (503, 407) with delta (0, 0)
Screenshot: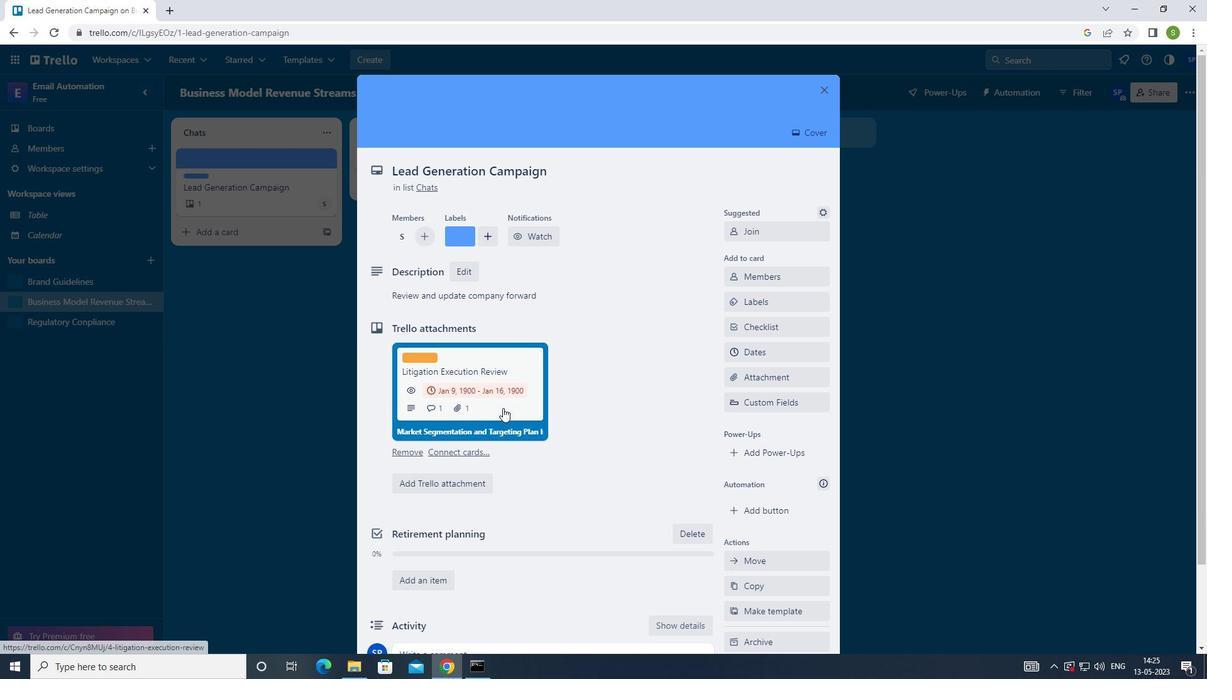 
Action: Mouse scrolled (503, 407) with delta (0, 0)
Screenshot: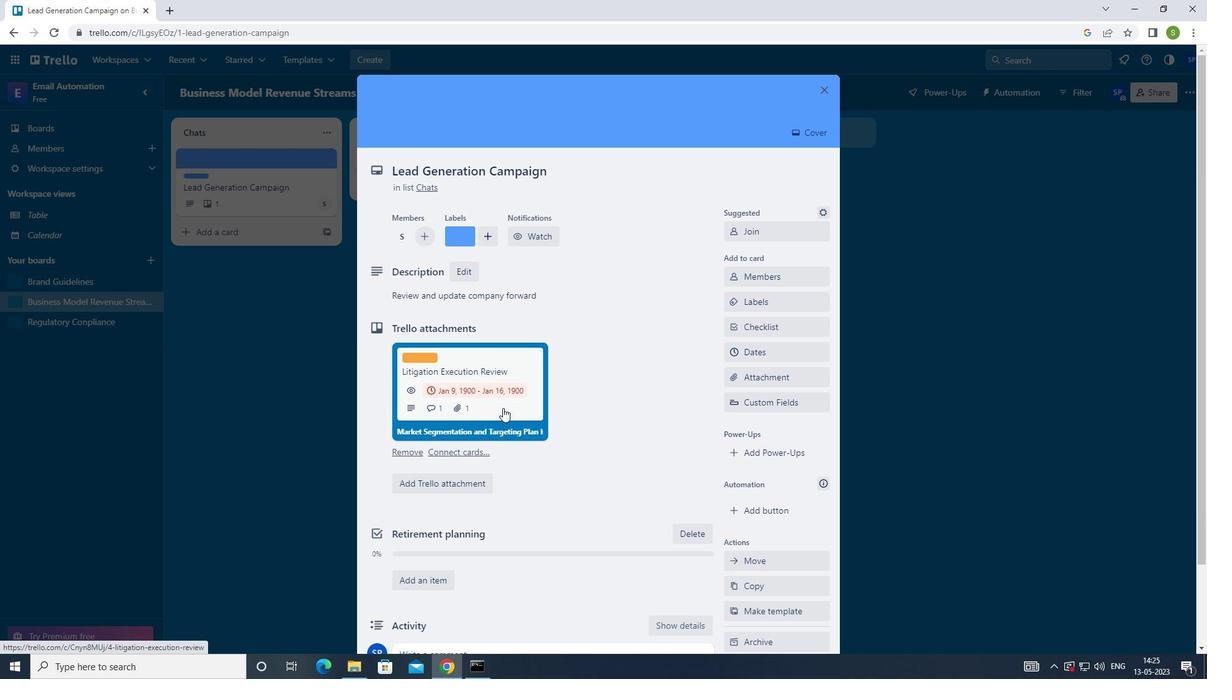 
Action: Mouse moved to (452, 566)
Screenshot: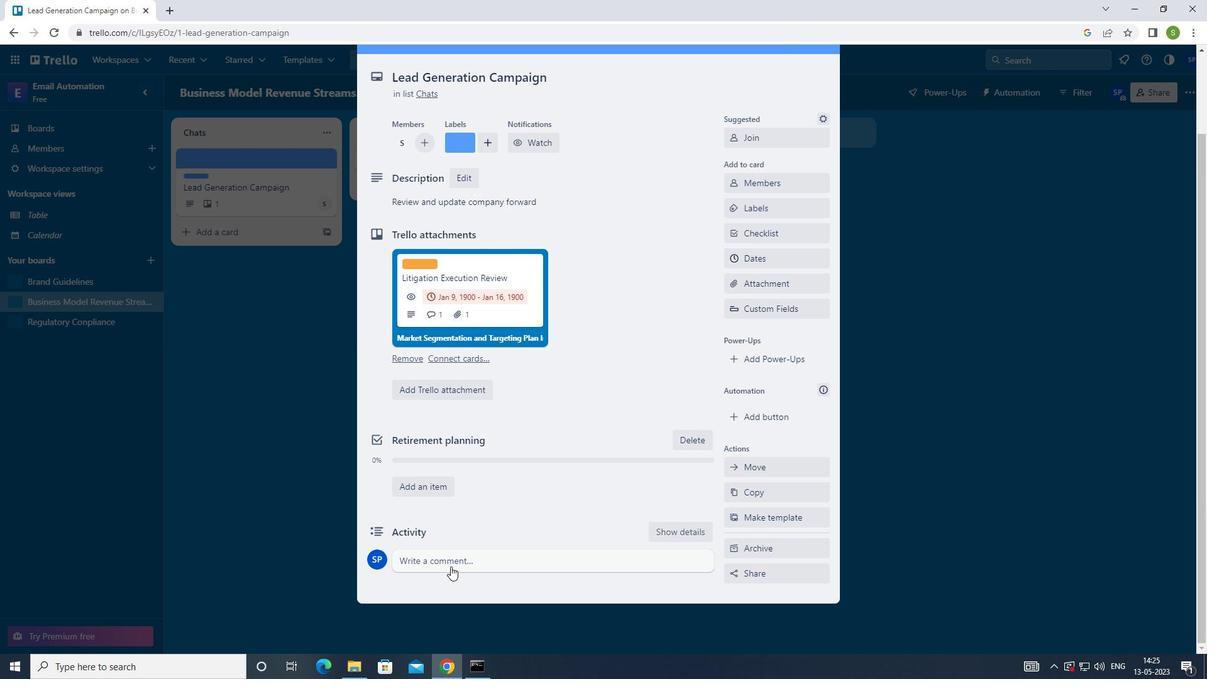 
Action: Mouse pressed left at (452, 566)
Screenshot: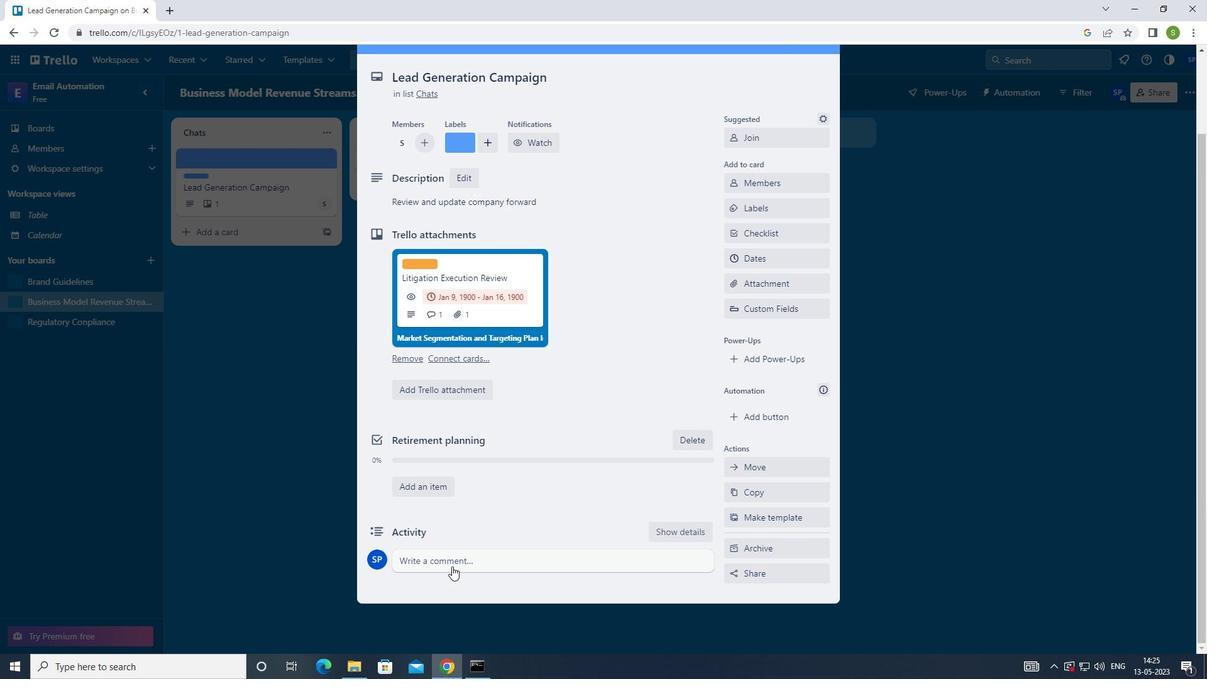 
Action: Mouse moved to (561, 454)
Screenshot: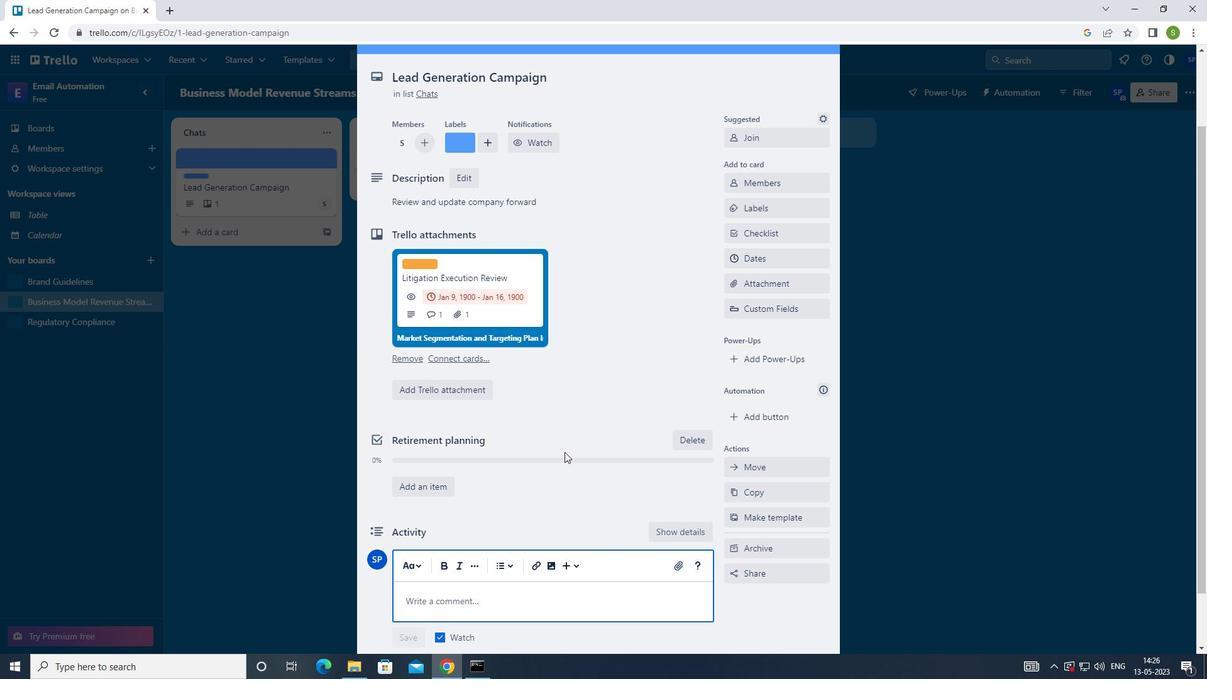 
Action: Key pressed <Key.shift>SINCE<Key.space>THIS<Key.space>ITEM<Key.space>REQUIRE<Key.space>INPUT<Key.space>FROM<Key.space>MULTIPLR<Key.backspace>E<Key.space>TEAM<Key.space>MEMBER<Key.space>LET<Key.space>US<Key.space>MAKE<Key.space>SURE<Key.space>EVERYONE<Key.space>IS<Key.space>ON<Key.space>THE<Key.space>SAME<Key.space>PAGE<Key.space>BEFORE<Key.space>MOVING<Key.space>FORWARD
Screenshot: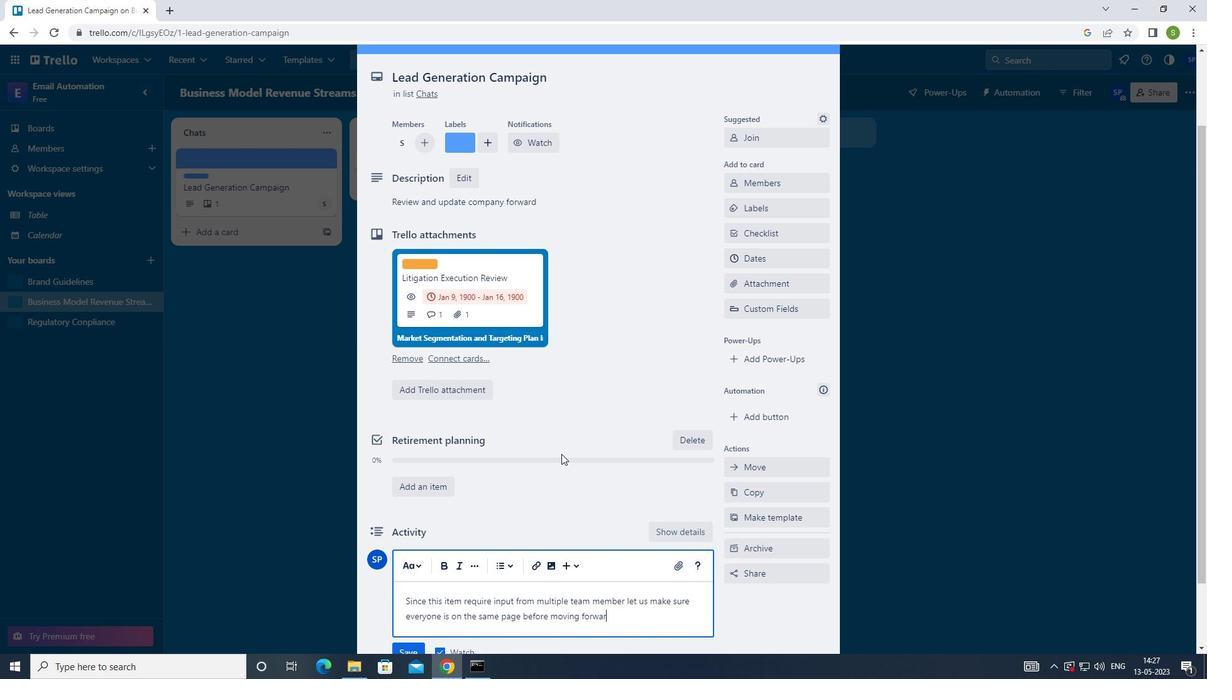 
Action: Mouse moved to (552, 514)
Screenshot: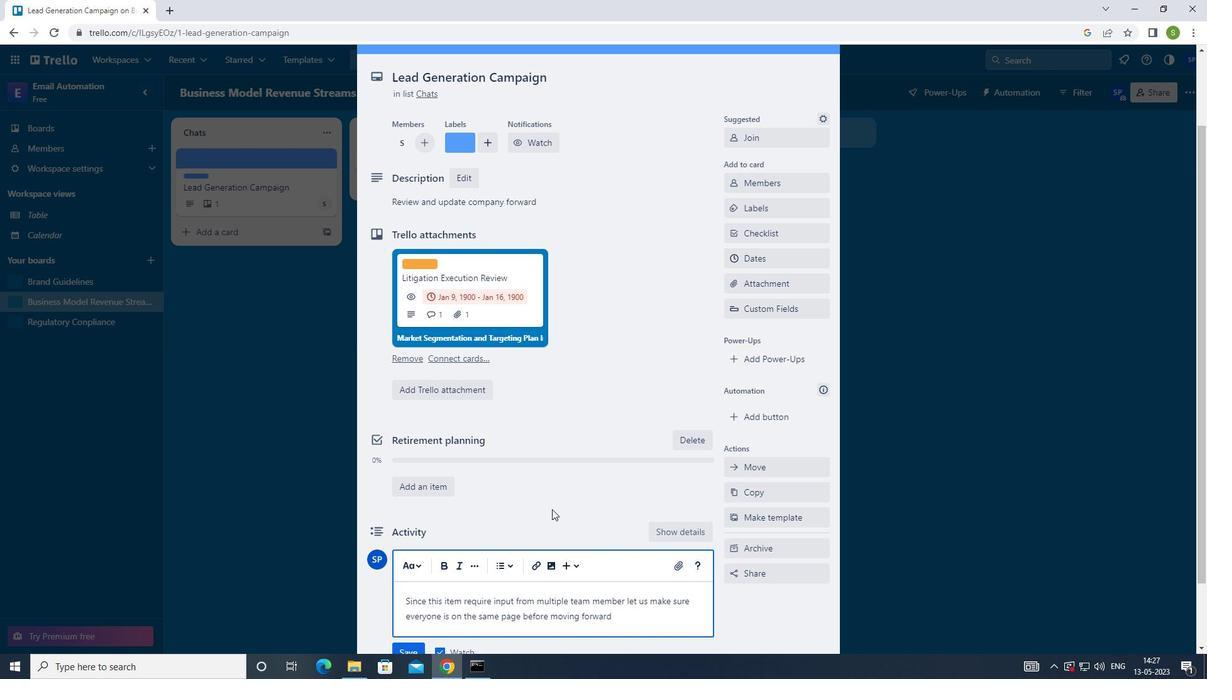 
Action: Mouse scrolled (552, 514) with delta (0, 0)
Screenshot: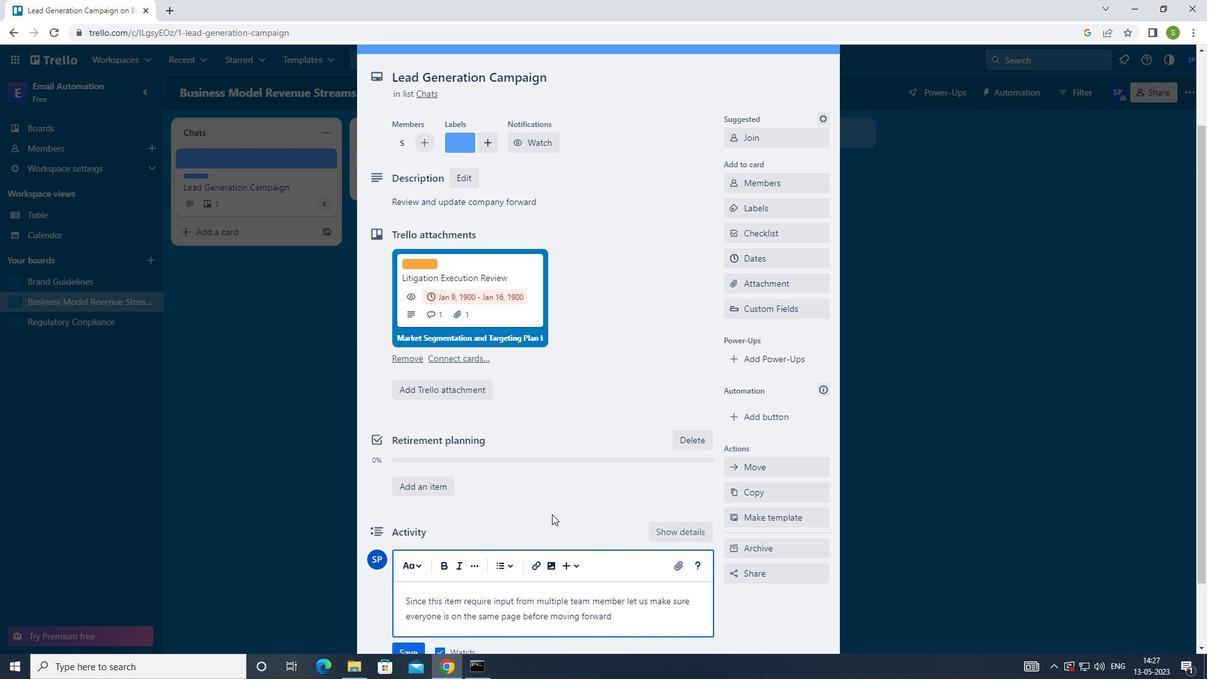 
Action: Mouse moved to (552, 515)
Screenshot: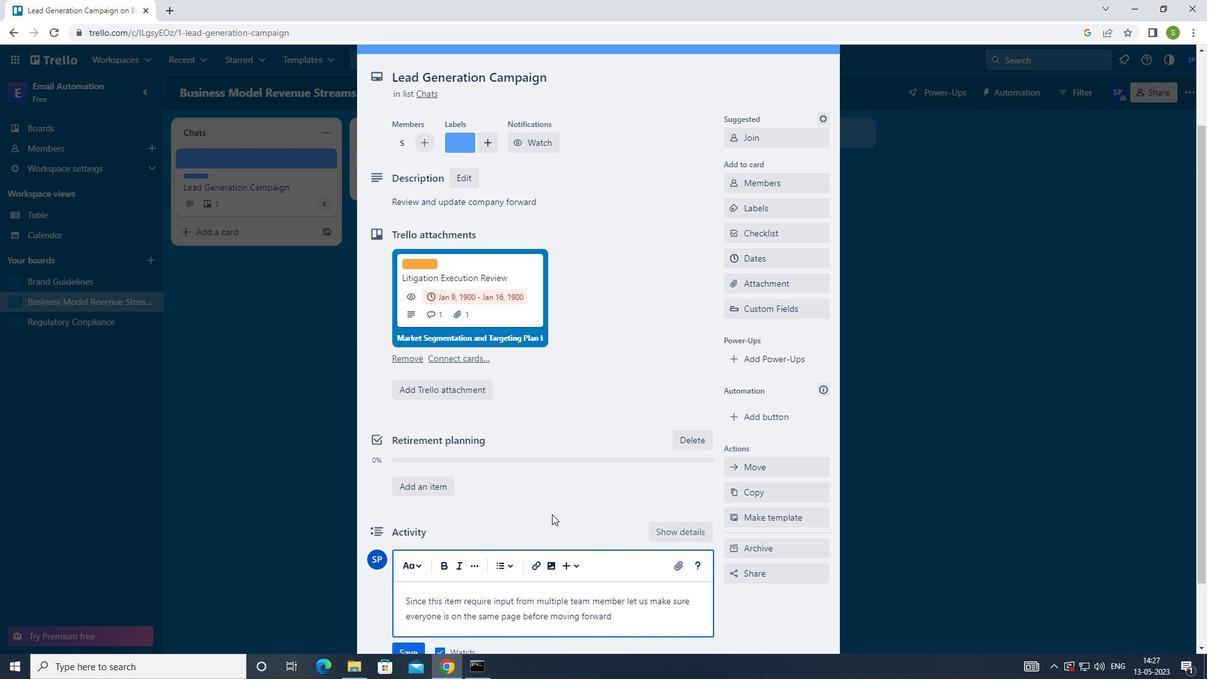 
Action: Mouse scrolled (552, 514) with delta (0, 0)
Screenshot: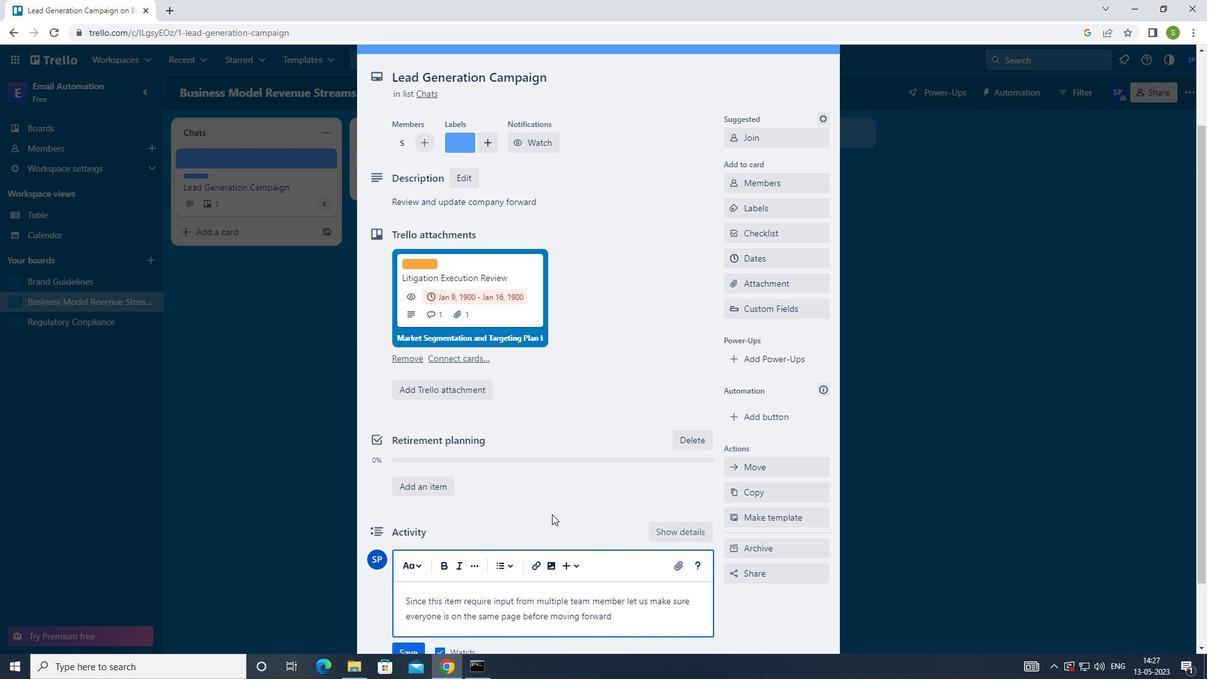 
Action: Mouse moved to (552, 517)
Screenshot: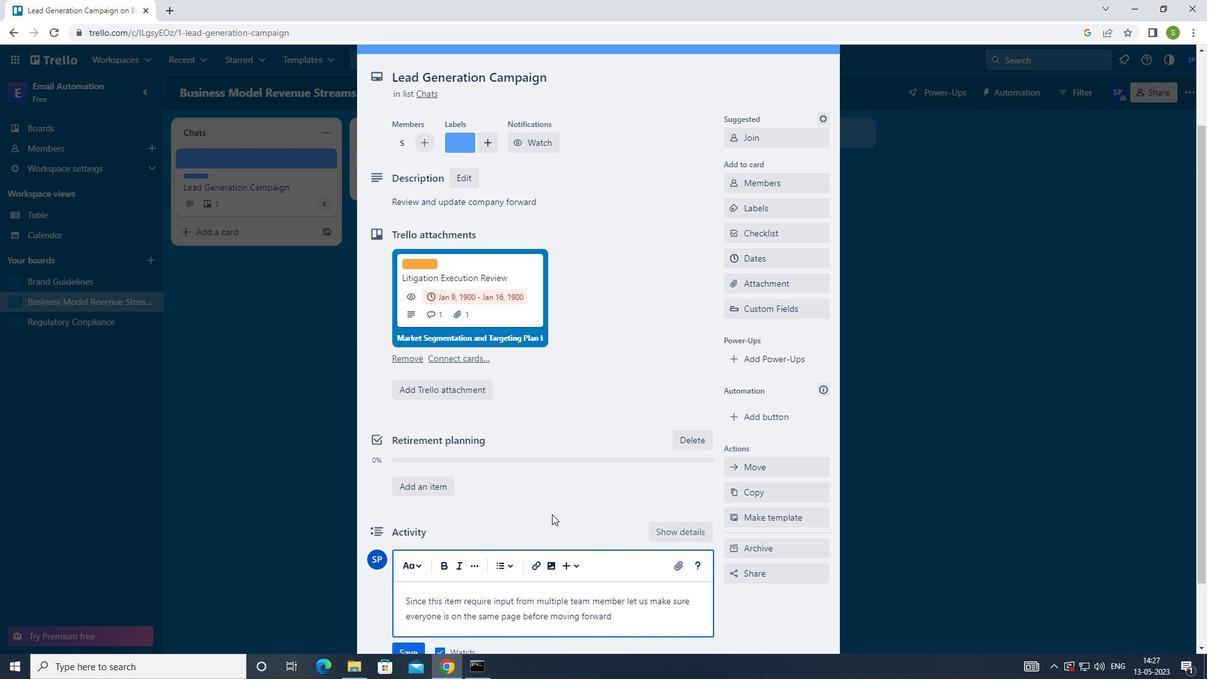 
Action: Mouse scrolled (552, 517) with delta (0, 0)
Screenshot: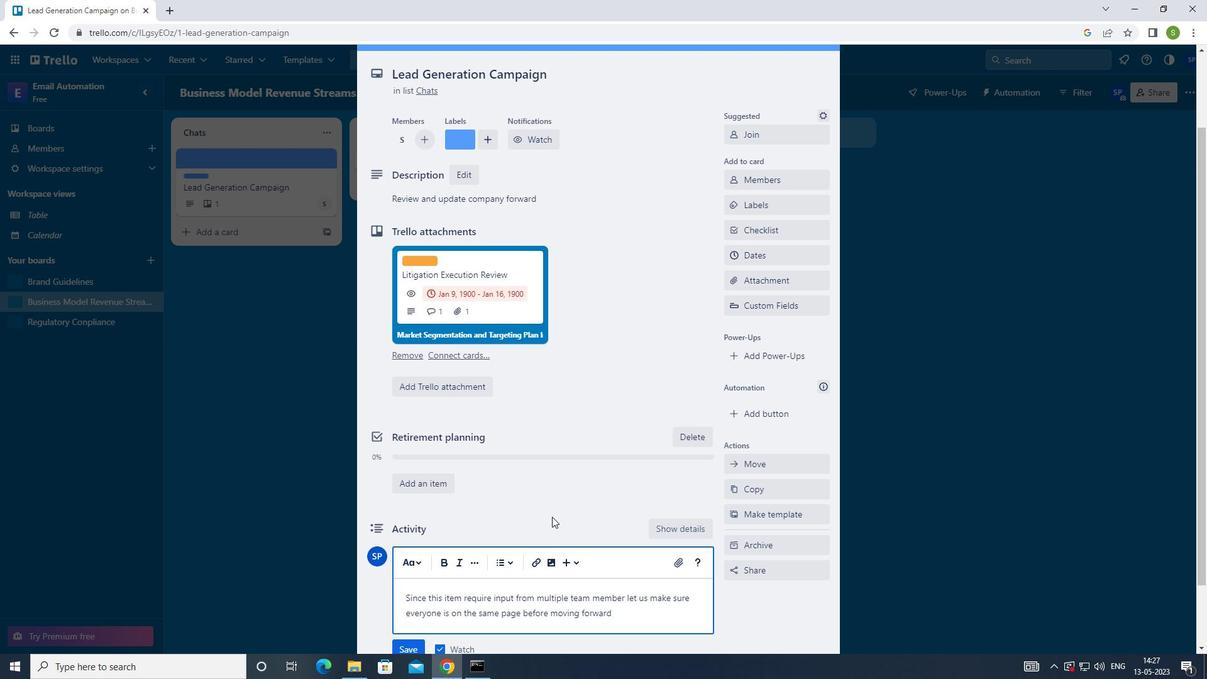 
Action: Mouse moved to (415, 577)
Screenshot: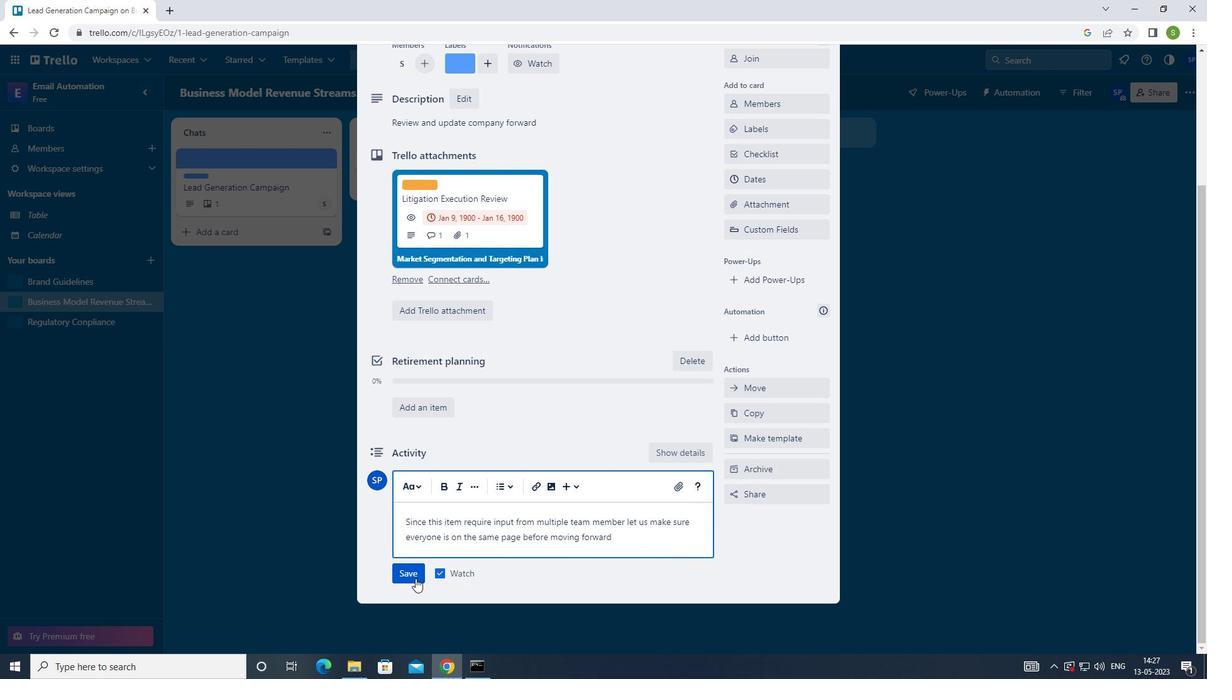 
Action: Mouse pressed left at (415, 577)
Screenshot: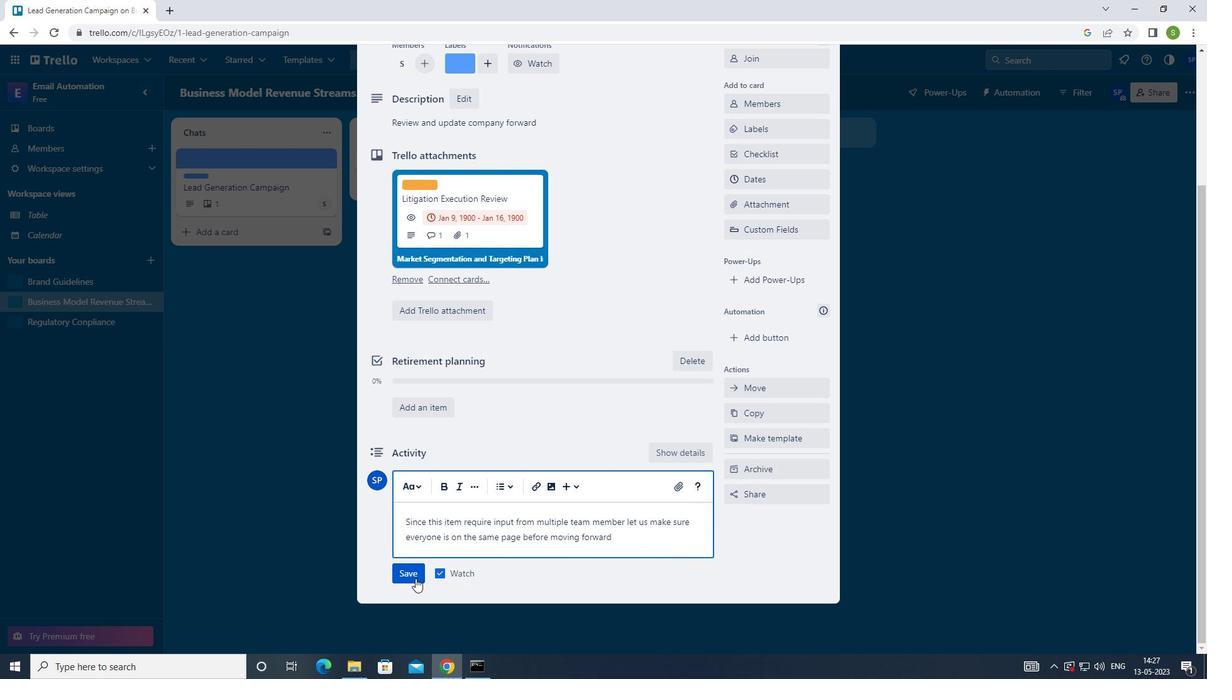 
Action: Mouse moved to (783, 188)
Screenshot: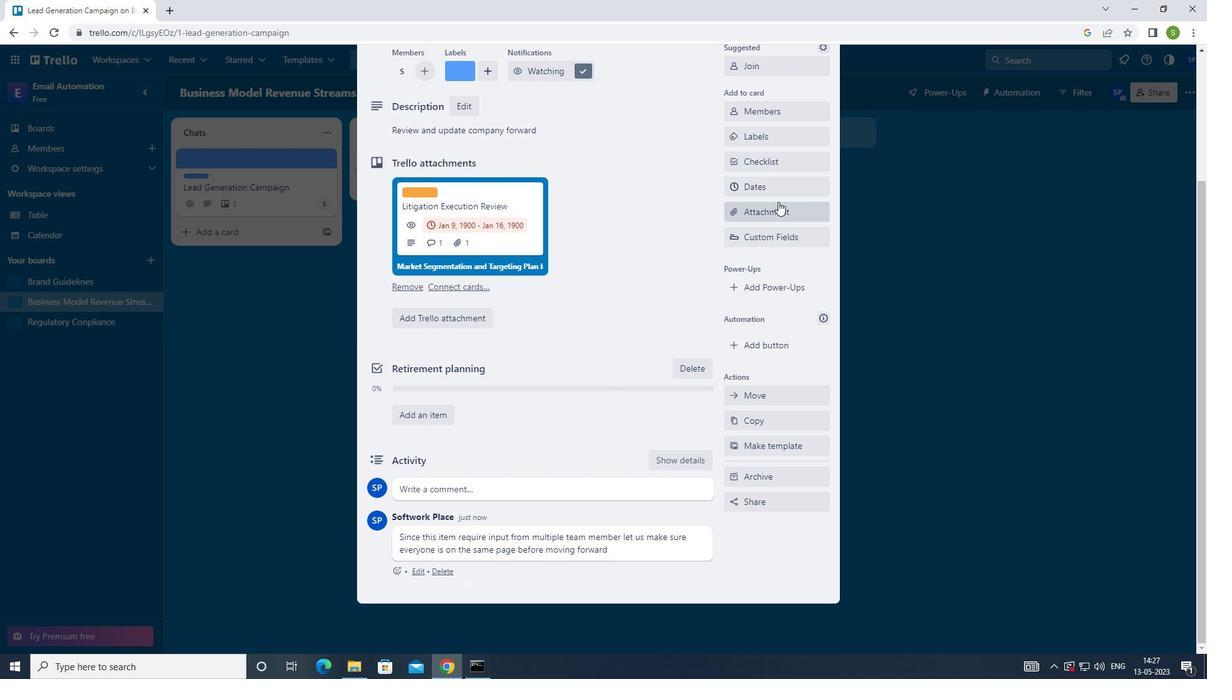 
Action: Mouse pressed left at (783, 188)
Screenshot: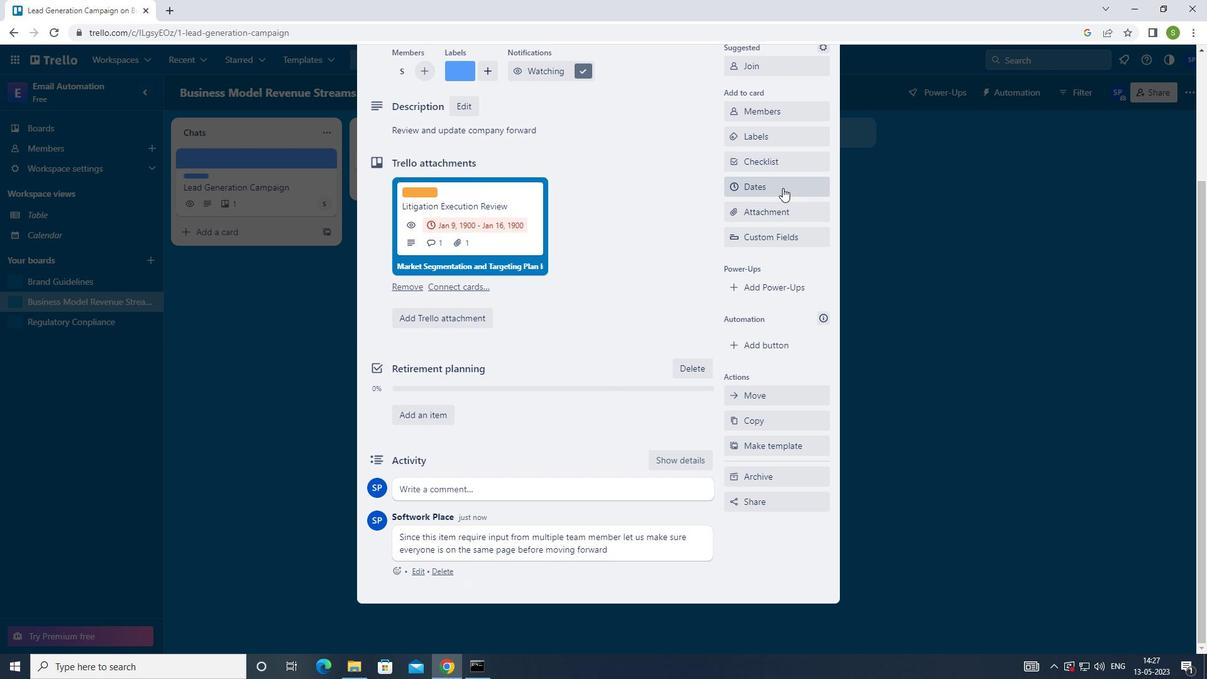 
Action: Mouse moved to (741, 449)
Screenshot: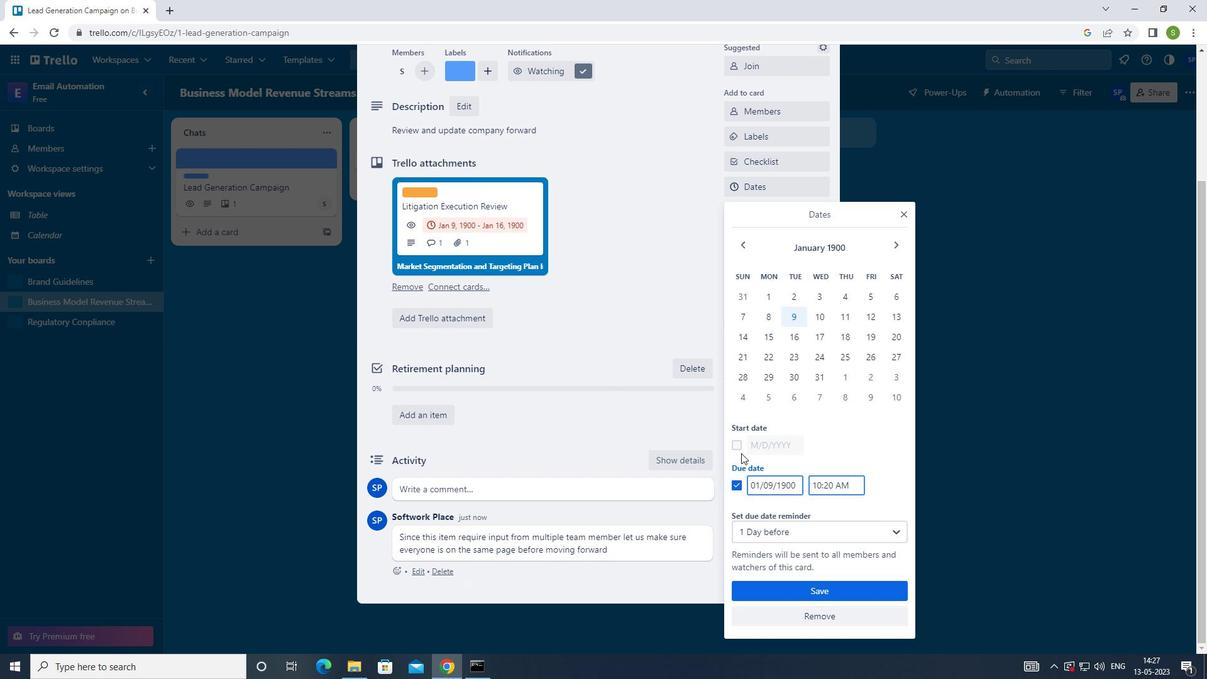 
Action: Mouse pressed left at (741, 449)
Screenshot: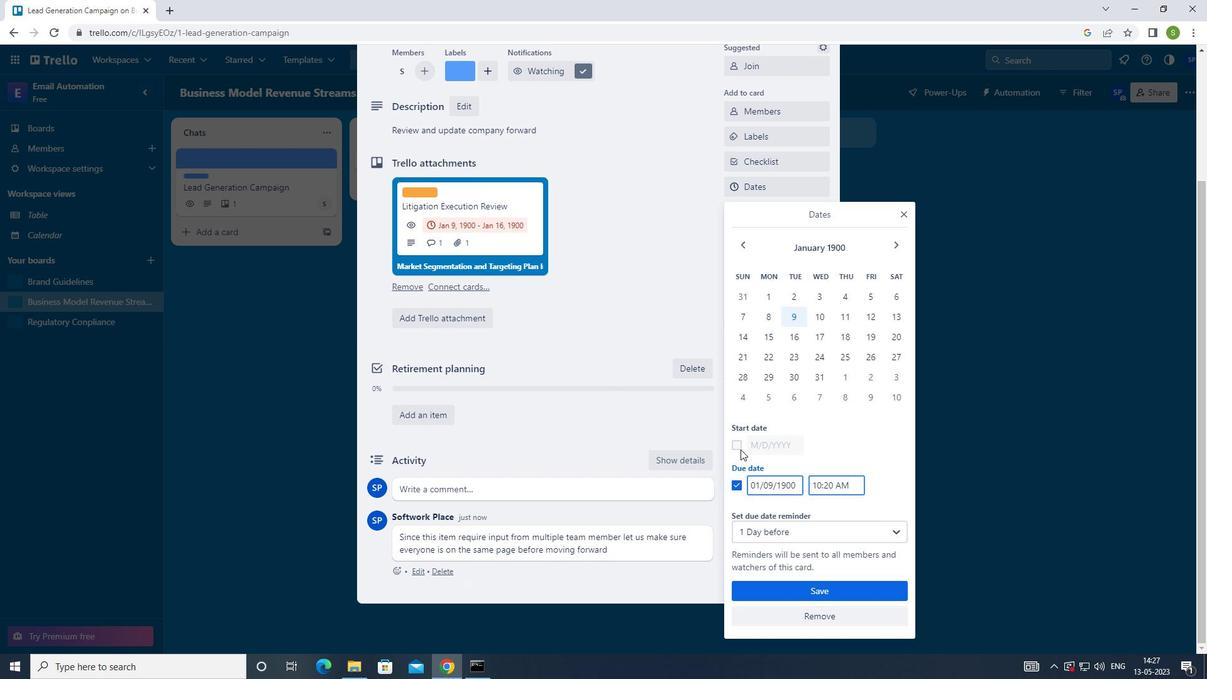 
Action: Mouse moved to (825, 293)
Screenshot: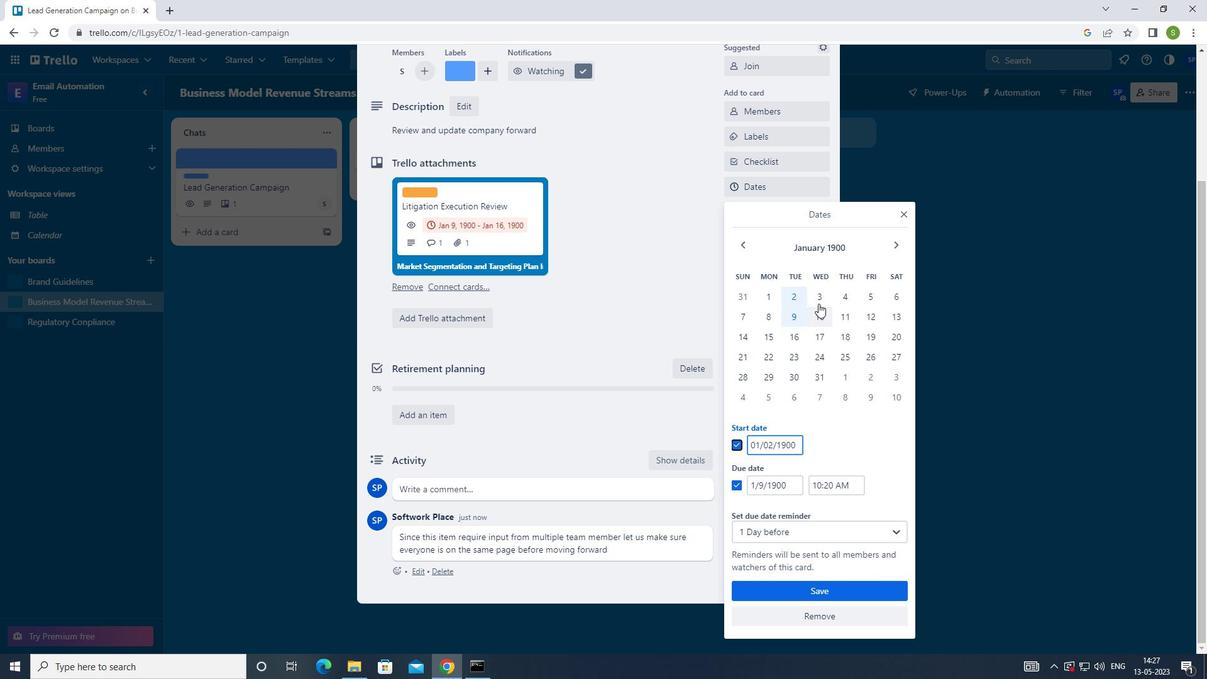 
Action: Mouse pressed left at (825, 293)
Screenshot: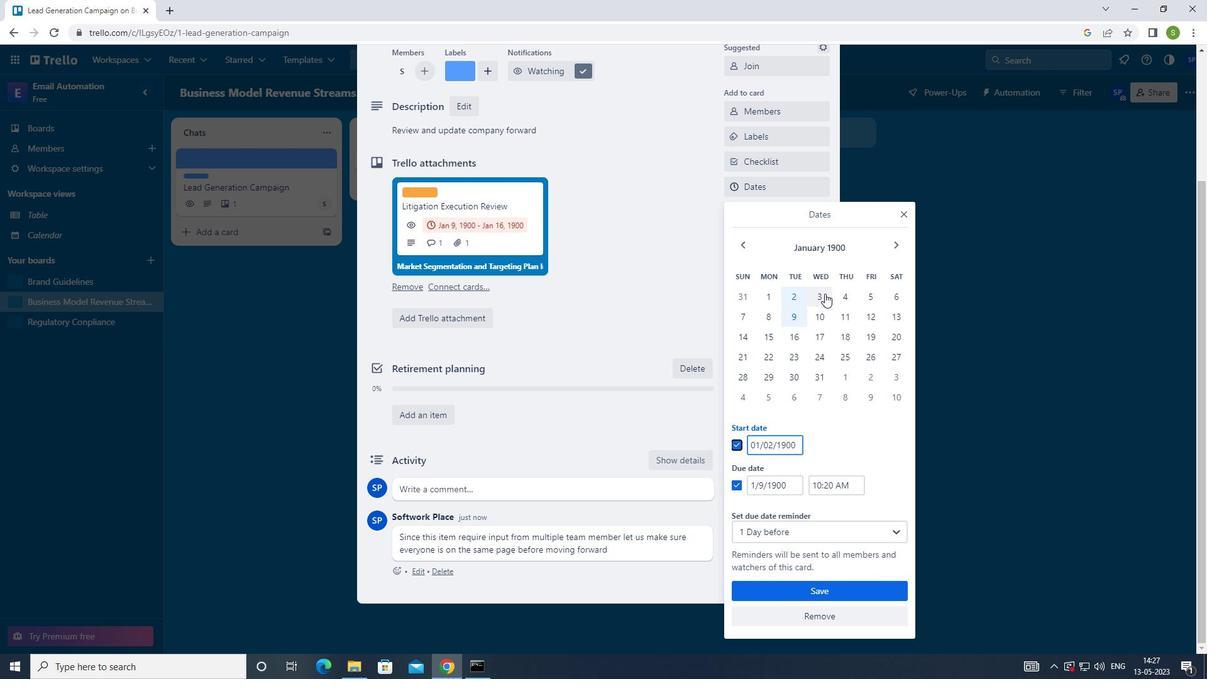 
Action: Mouse moved to (821, 306)
Screenshot: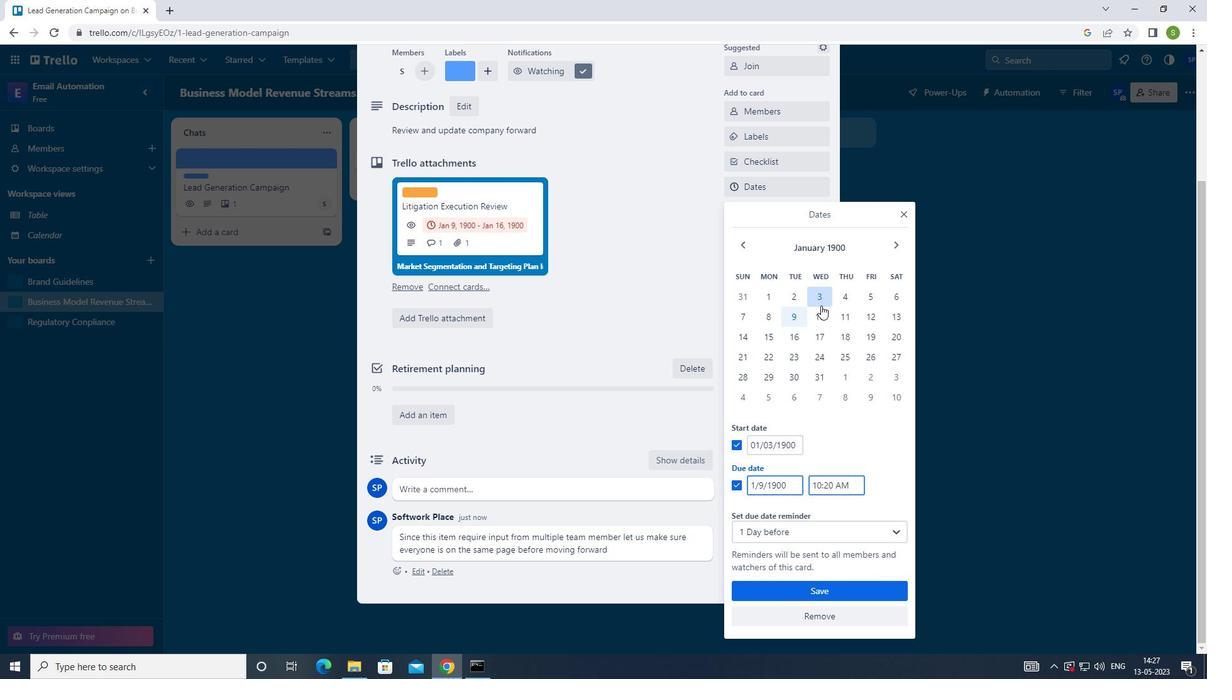 
Action: Mouse pressed left at (821, 306)
Screenshot: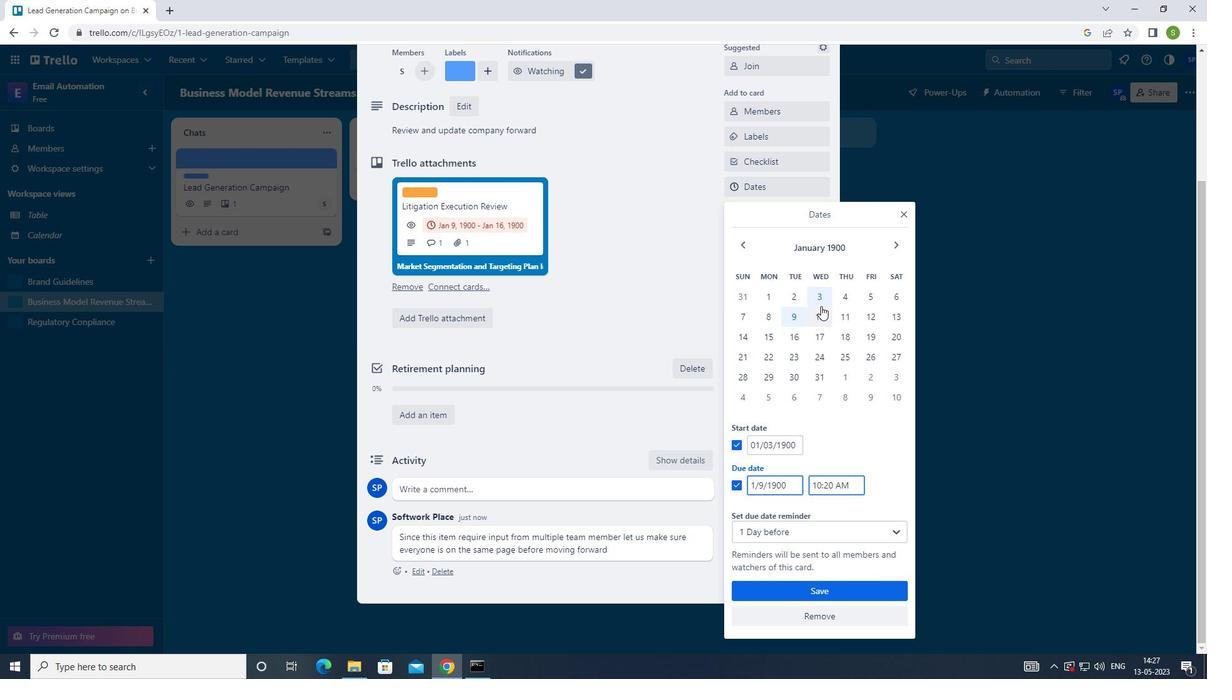 
Action: Mouse moved to (814, 587)
Screenshot: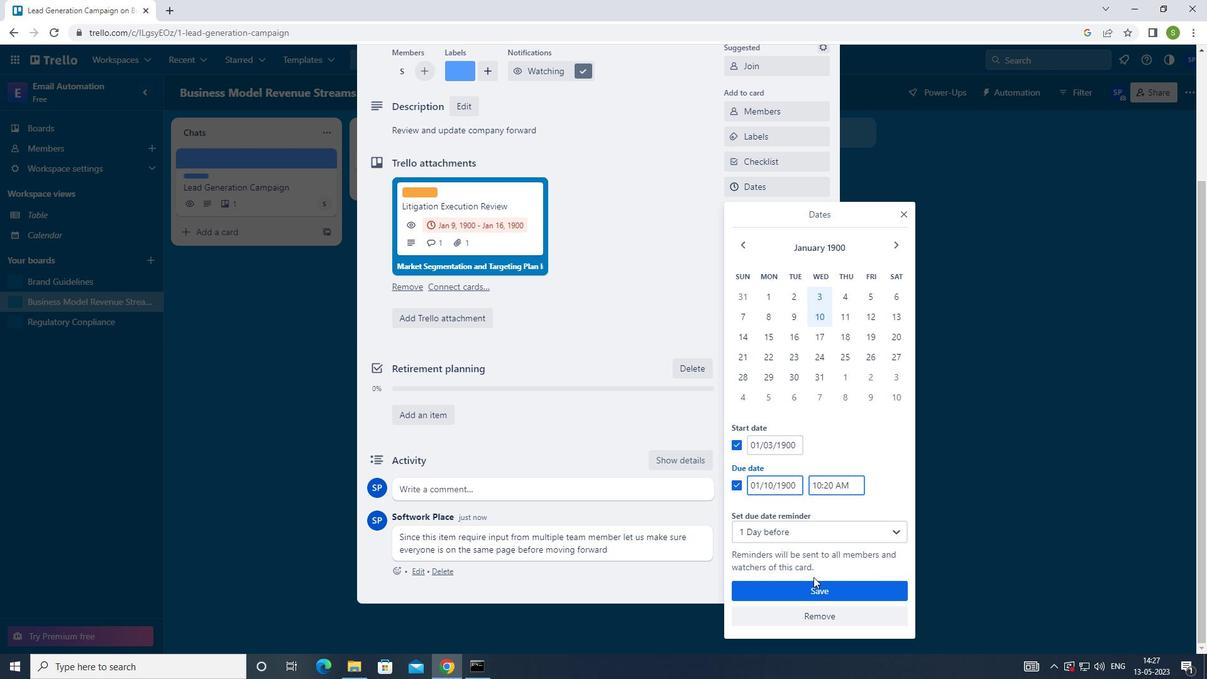
Action: Mouse pressed left at (814, 587)
Screenshot: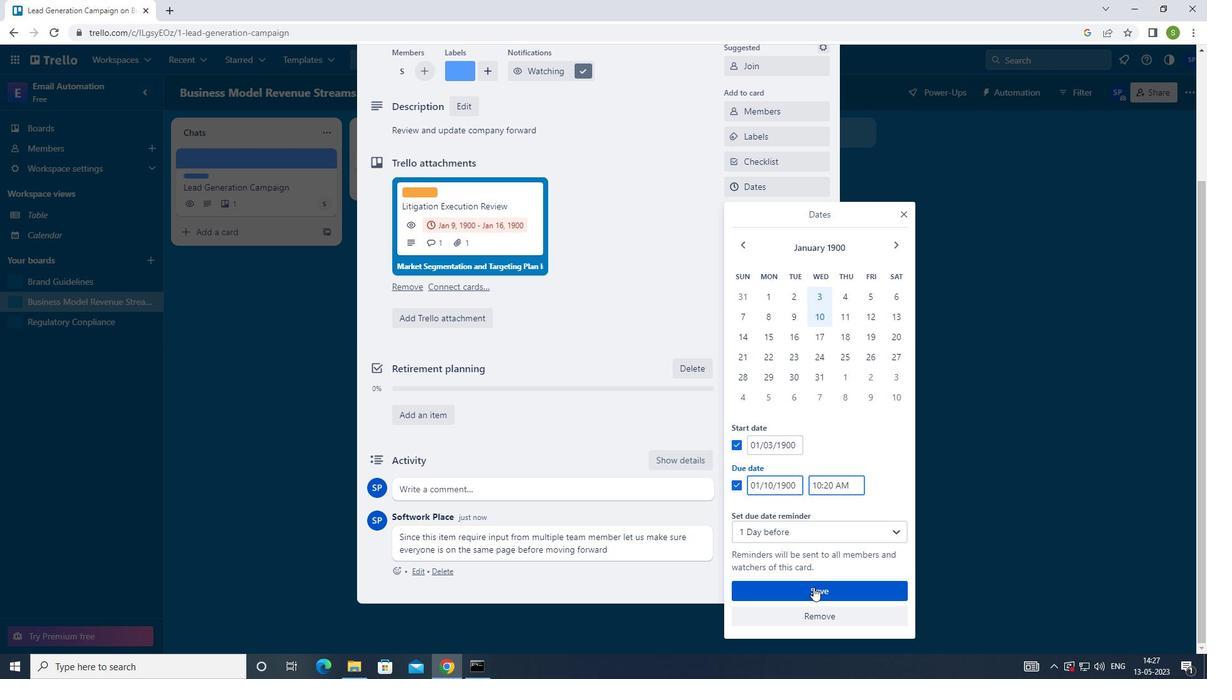 
Action: Mouse moved to (815, 569)
Screenshot: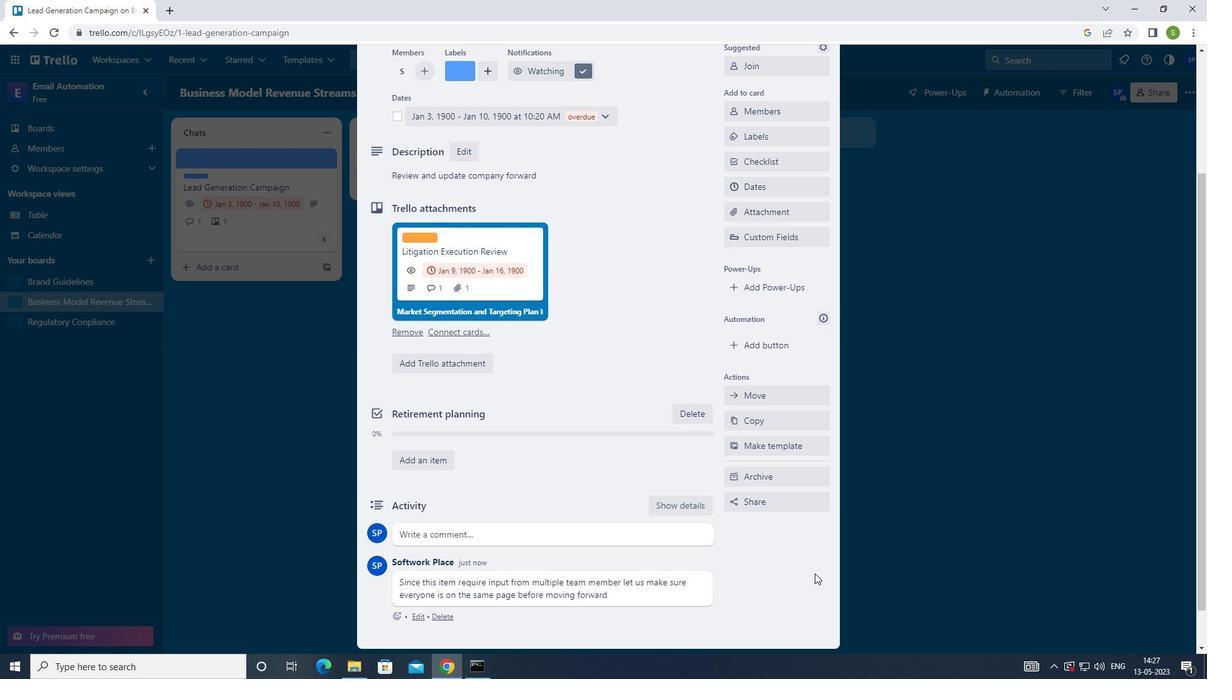 
Action: Key pressed <Key.f8>
Screenshot: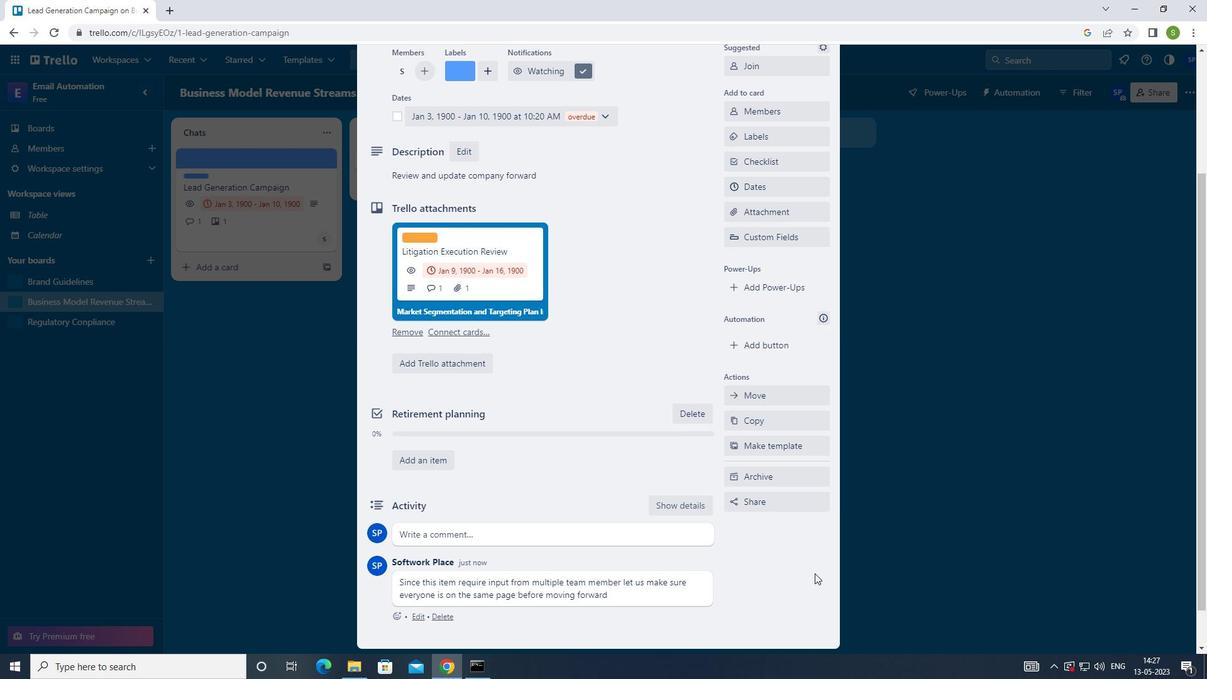 
